 Task: Add an event with the title Second Training Session: Change Management Strategies, date '2024/04/21', time 8:00 AM to 10:00 AMand add a description: Participants will learn how to provide feedback and constructive criticism in a constructive and respectful manner. They will practice giving and receiving feedback, focusing on specific behaviors and outcomes, and offering suggestions for improvement., put the event into Green category . Add location for the event as: Shanghai, China, logged in from the account softage.8@softage.netand send the event invitation to softage.9@softage.net and softage.10@softage.net. Set a reminder for the event At time of event
Action: Mouse moved to (127, 164)
Screenshot: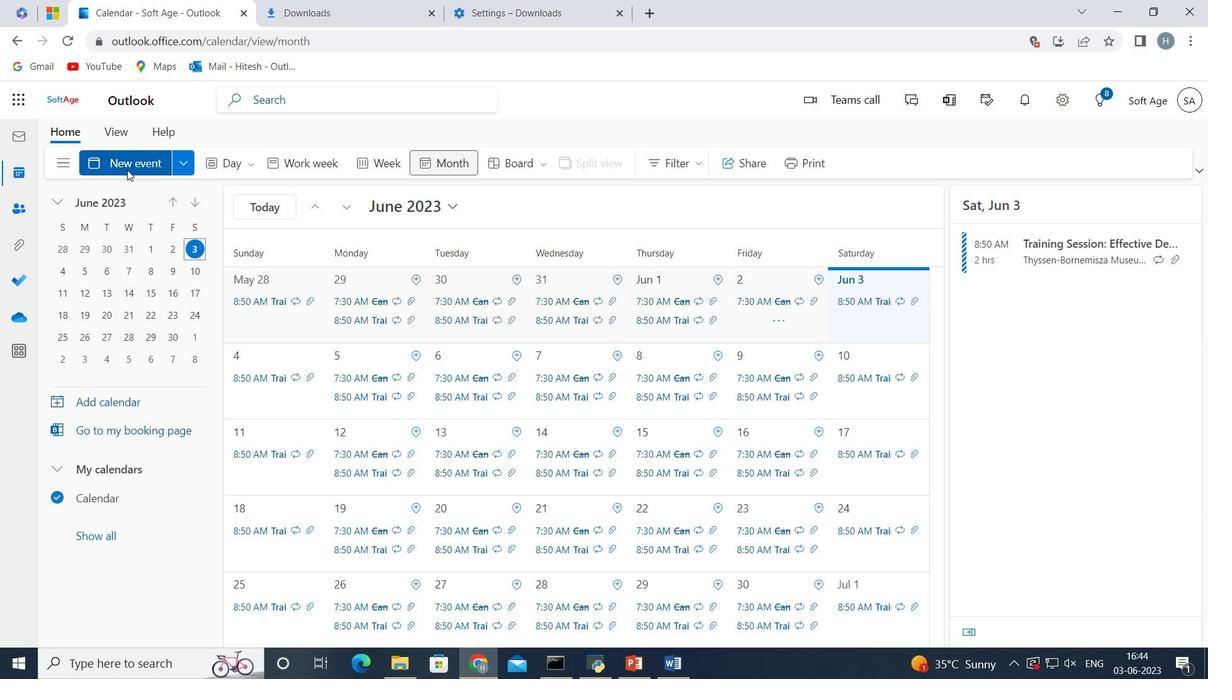
Action: Mouse pressed left at (127, 164)
Screenshot: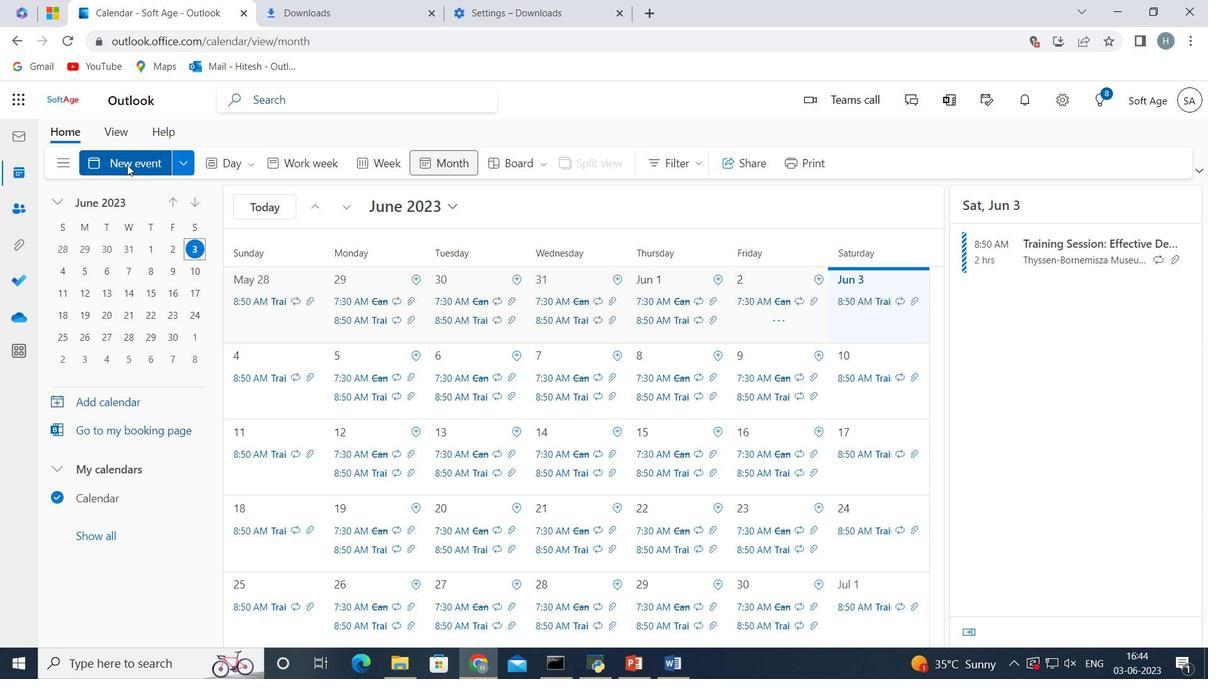 
Action: Mouse moved to (241, 252)
Screenshot: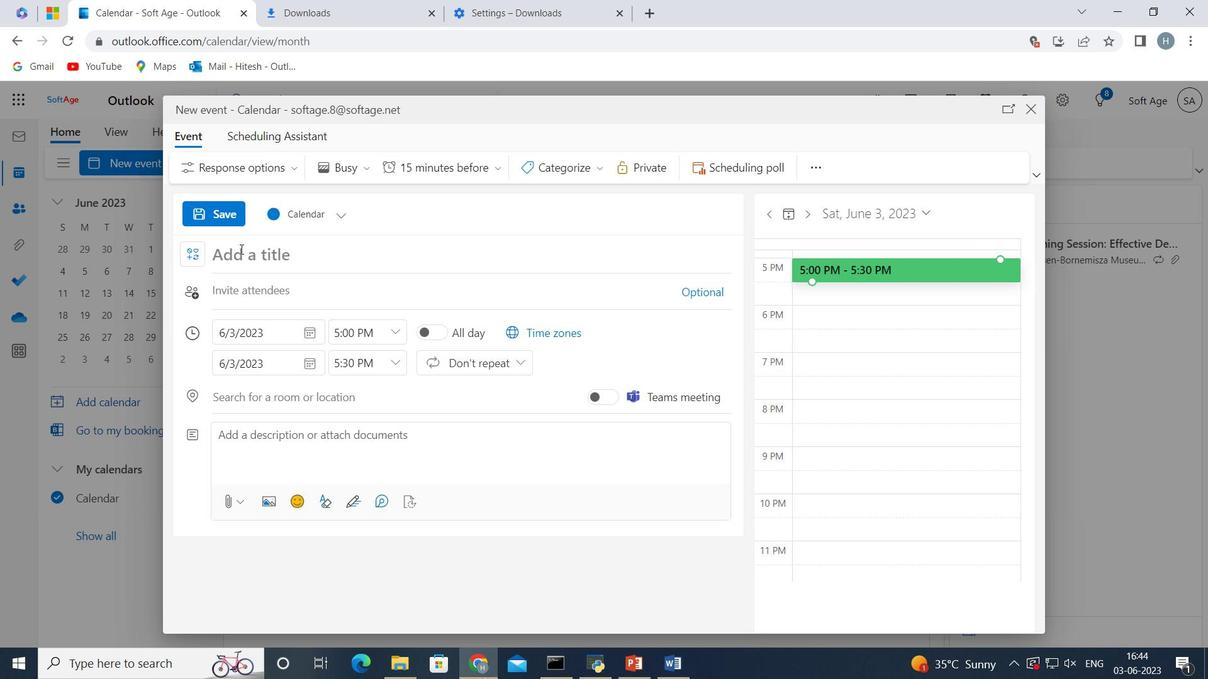 
Action: Mouse pressed left at (241, 252)
Screenshot: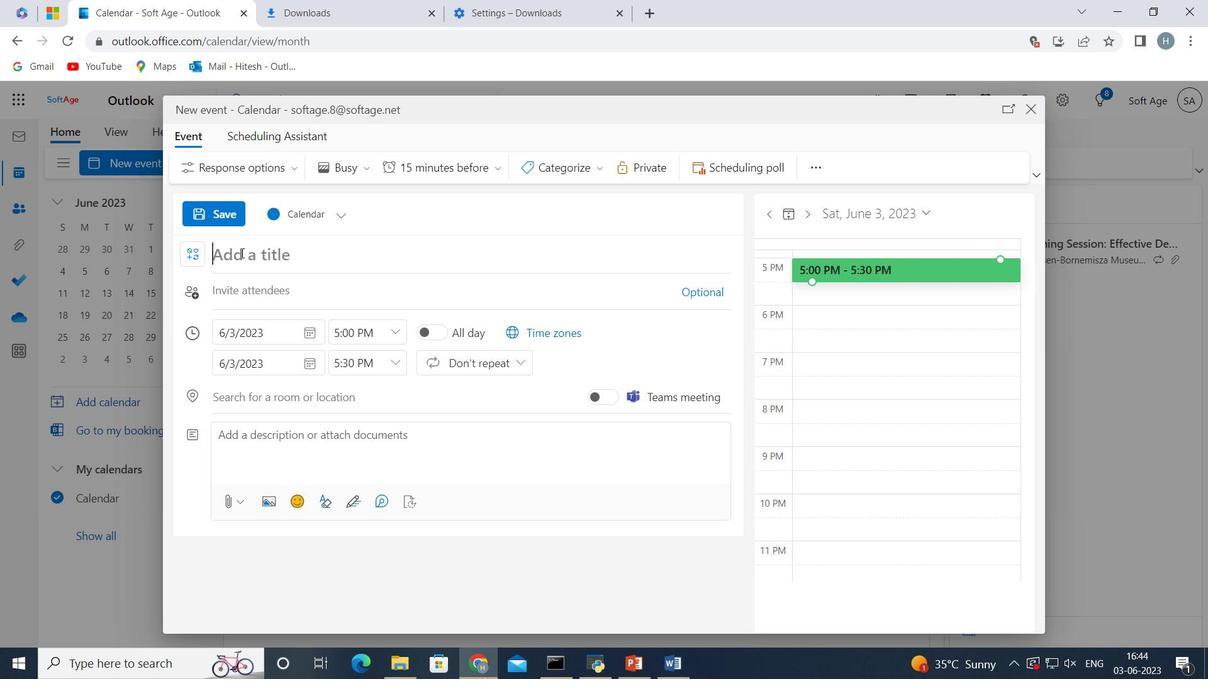 
Action: Key pressed <Key.shift>Second<Key.space><Key.shift>Training<Key.space><Key.shift>Session<Key.shift_r>:<Key.space><Key.shift>Change<Key.space><Key.shift>Management<Key.space><Key.shift>Strategies
Screenshot: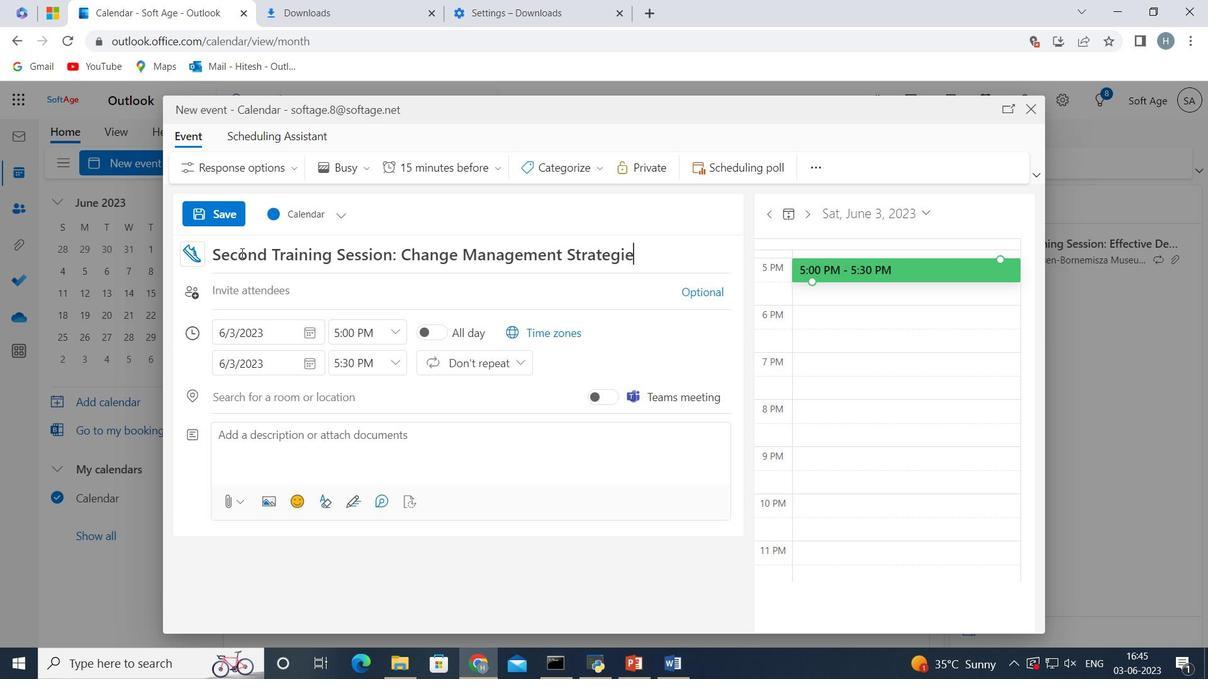 
Action: Mouse moved to (310, 331)
Screenshot: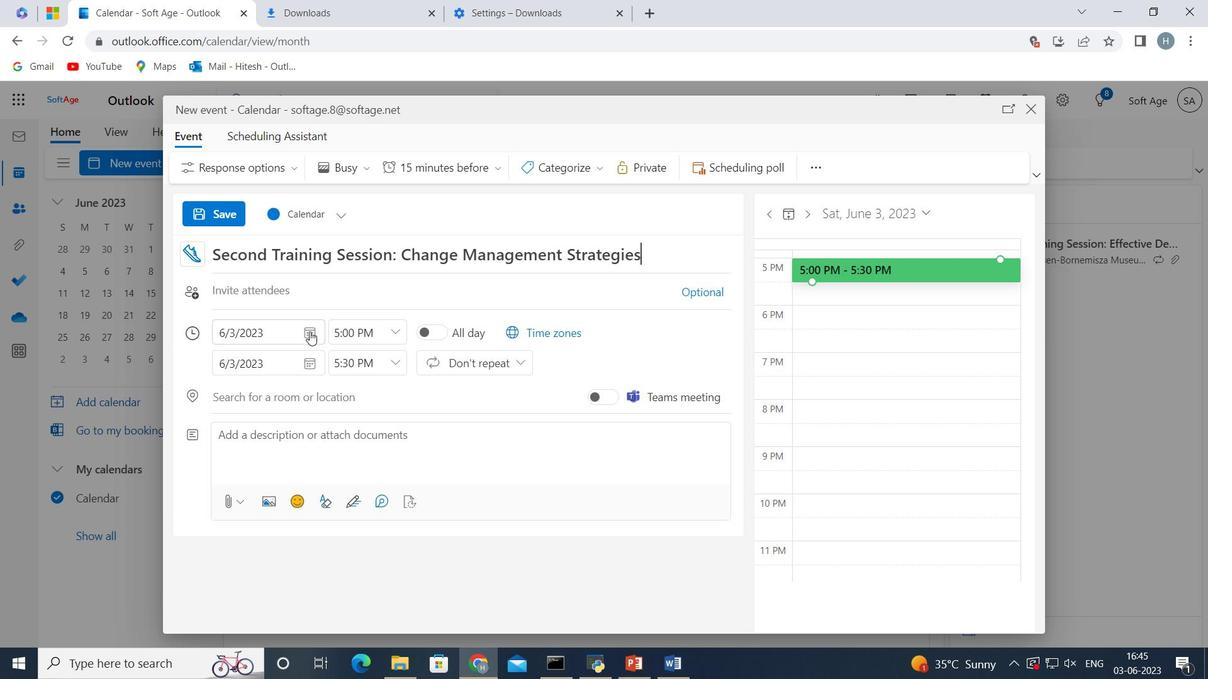 
Action: Mouse pressed left at (310, 331)
Screenshot: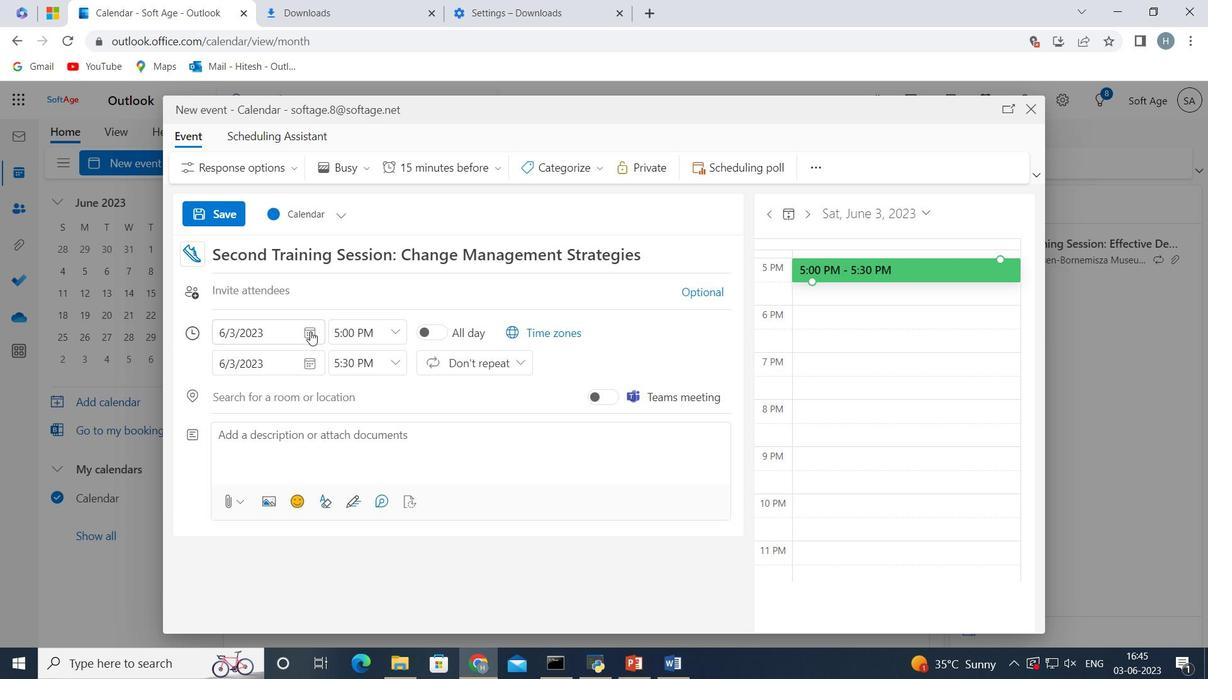 
Action: Mouse moved to (280, 358)
Screenshot: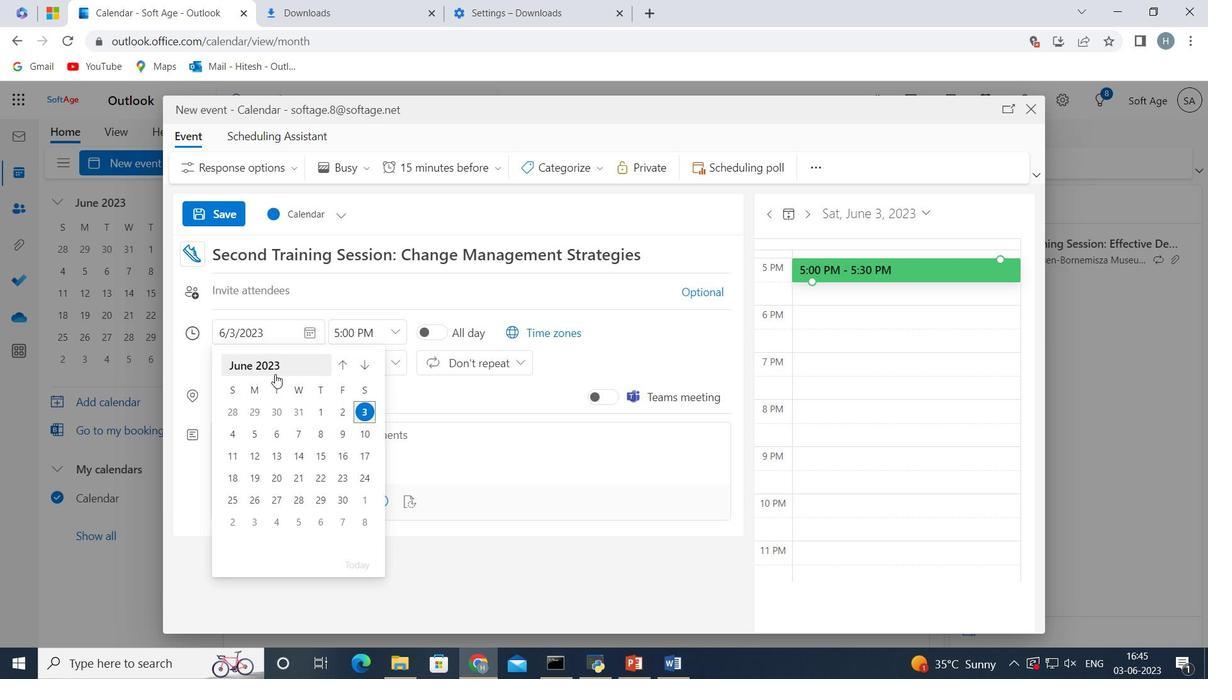 
Action: Mouse pressed left at (280, 358)
Screenshot: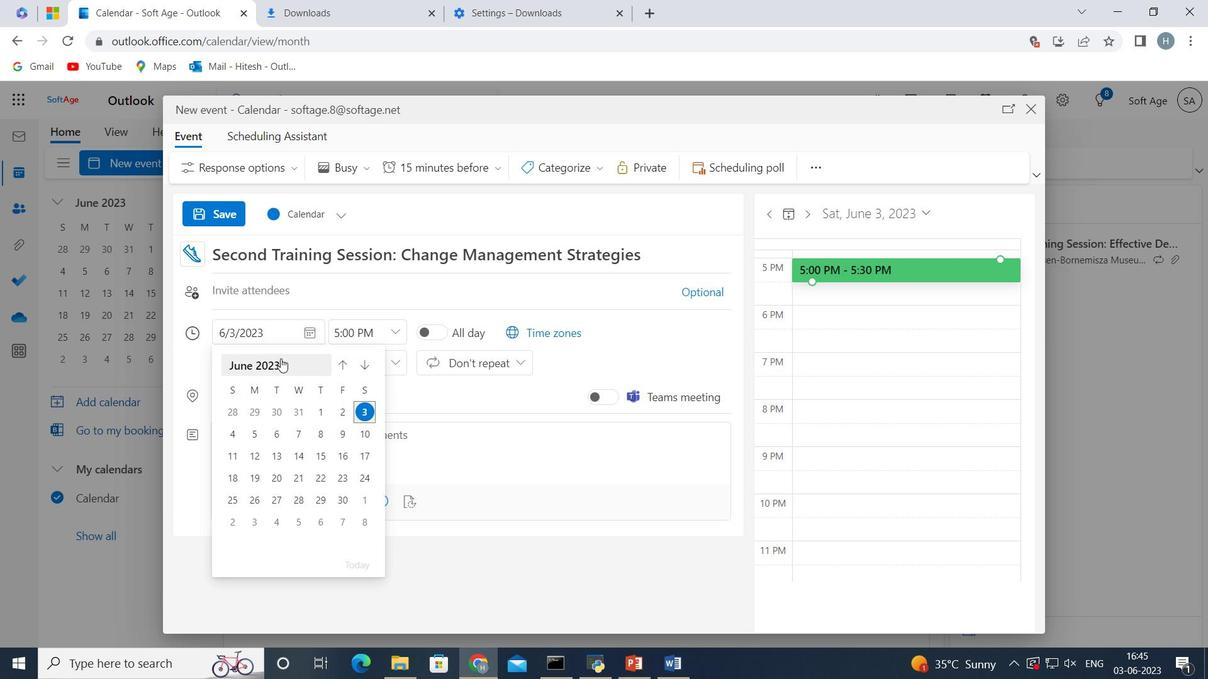 
Action: Mouse pressed left at (280, 358)
Screenshot: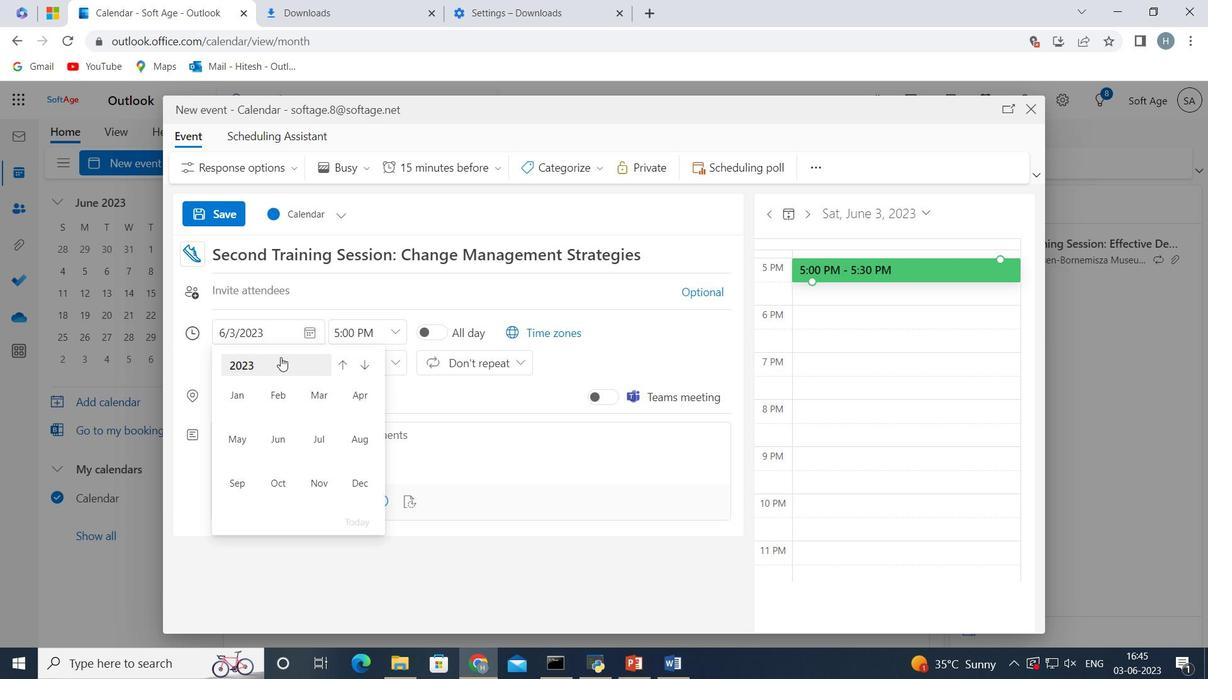 
Action: Mouse moved to (232, 432)
Screenshot: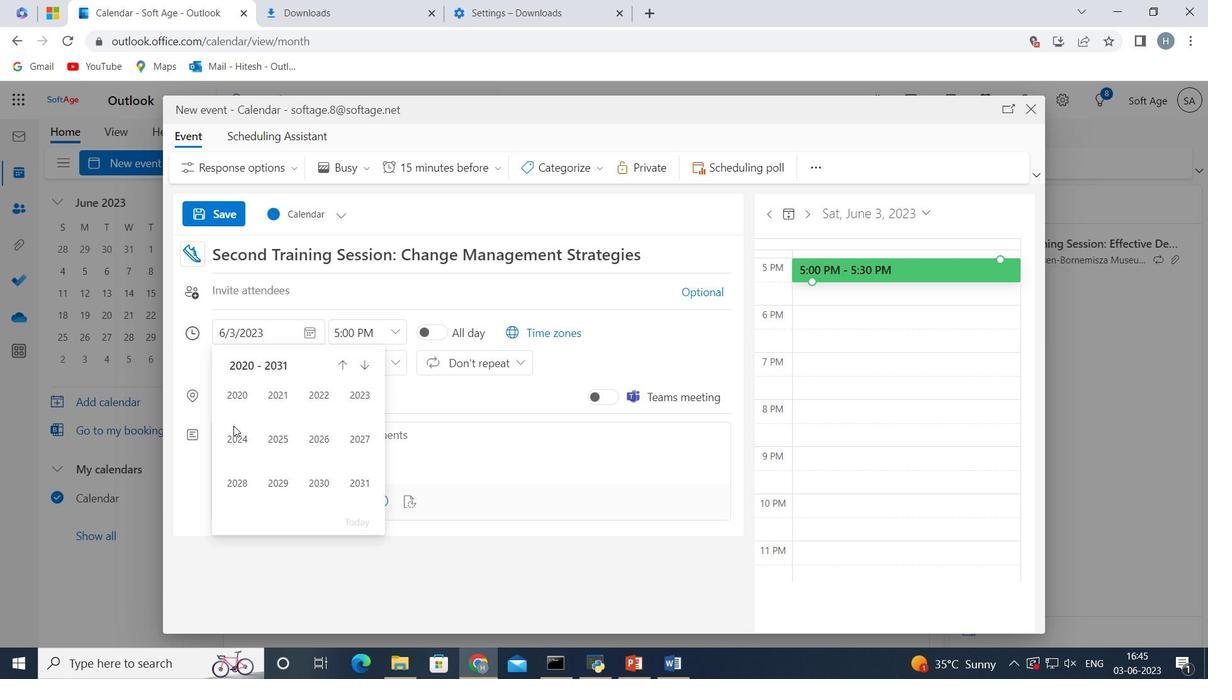 
Action: Mouse pressed left at (232, 432)
Screenshot: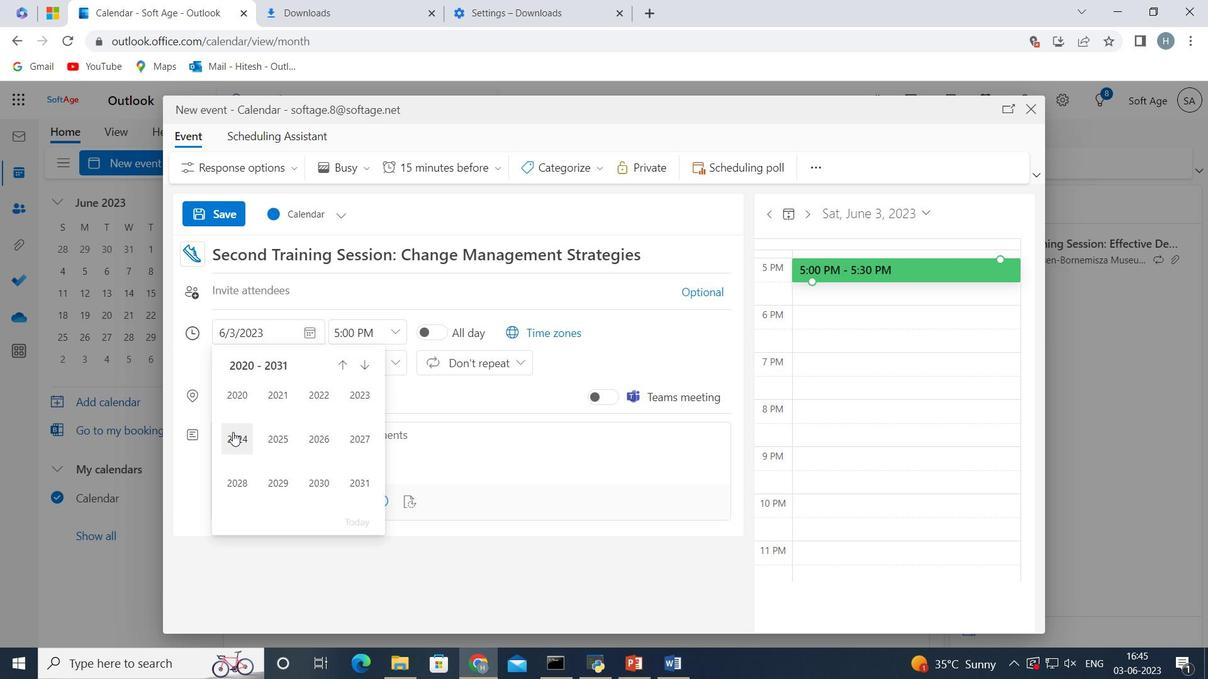 
Action: Mouse moved to (352, 393)
Screenshot: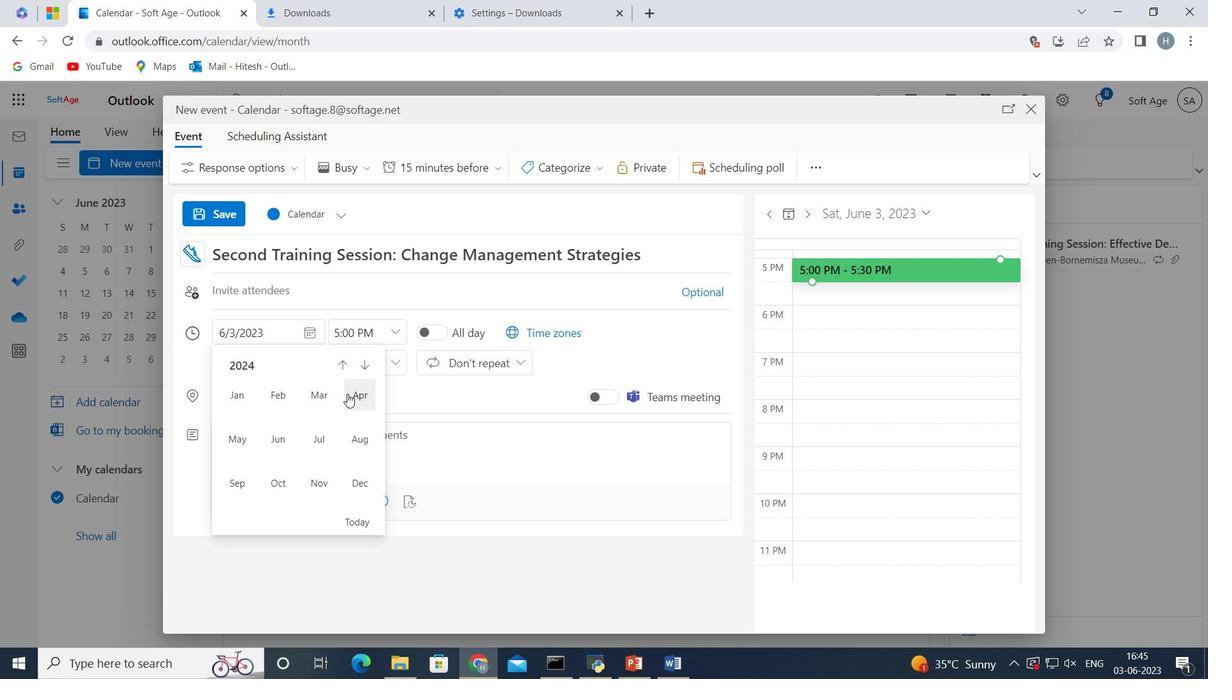 
Action: Mouse pressed left at (352, 393)
Screenshot: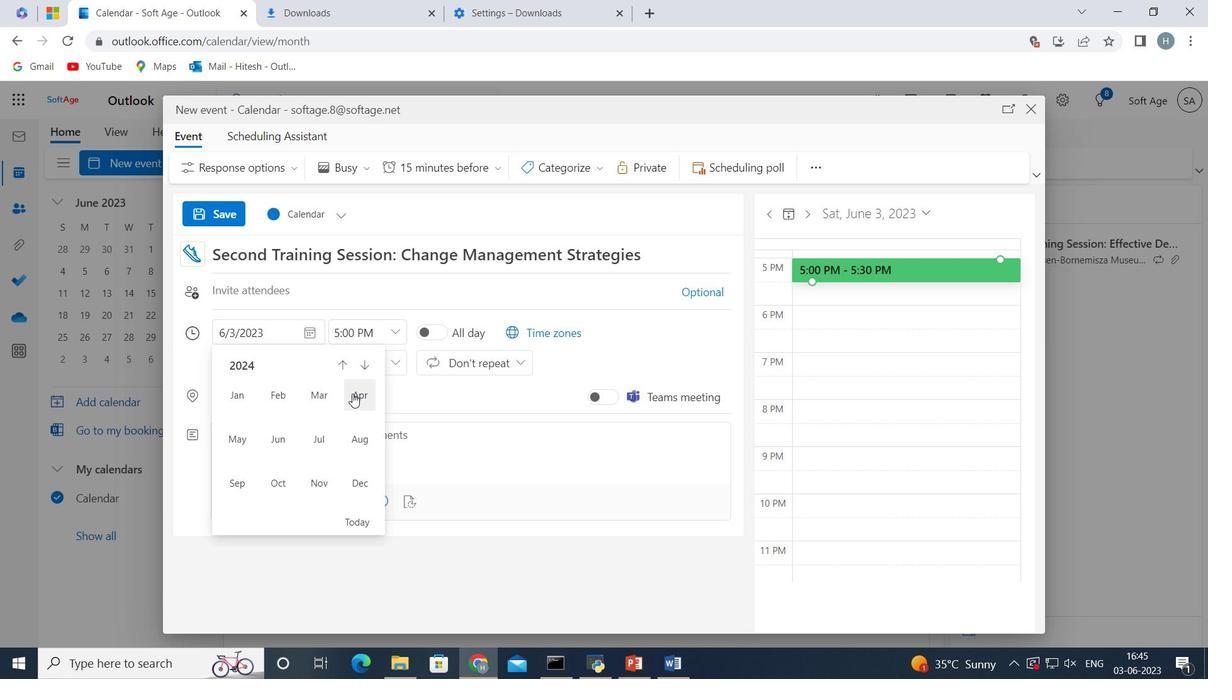 
Action: Mouse moved to (230, 479)
Screenshot: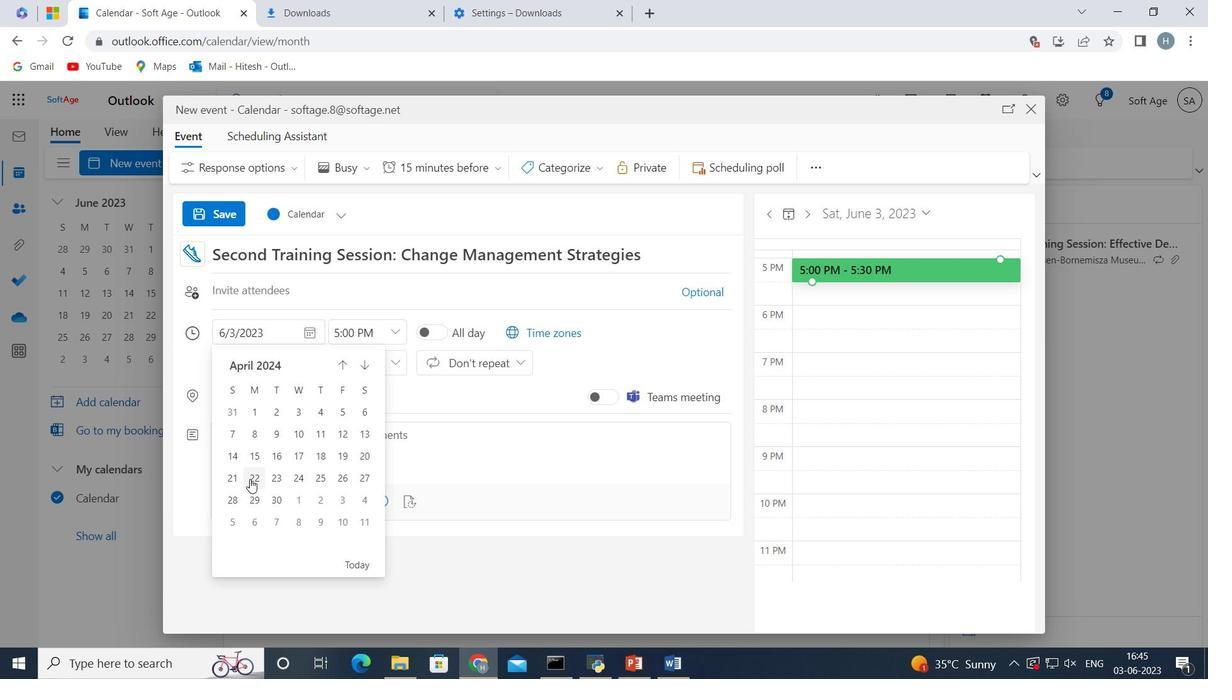 
Action: Mouse pressed left at (230, 479)
Screenshot: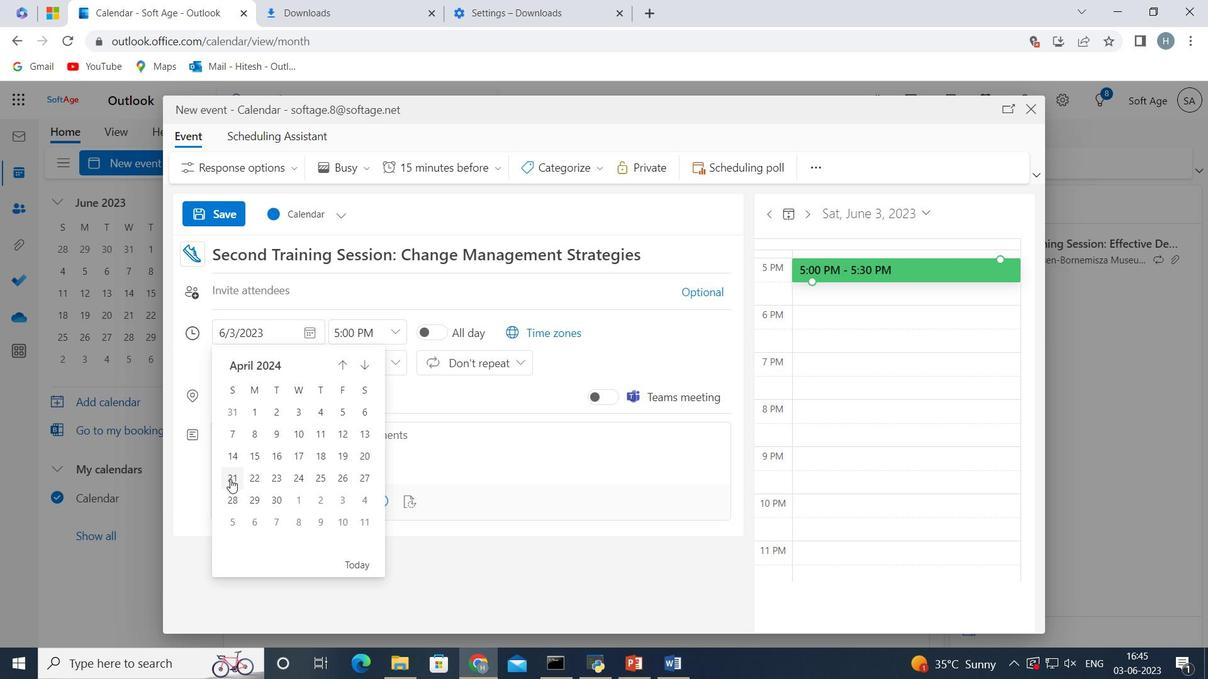 
Action: Mouse moved to (393, 332)
Screenshot: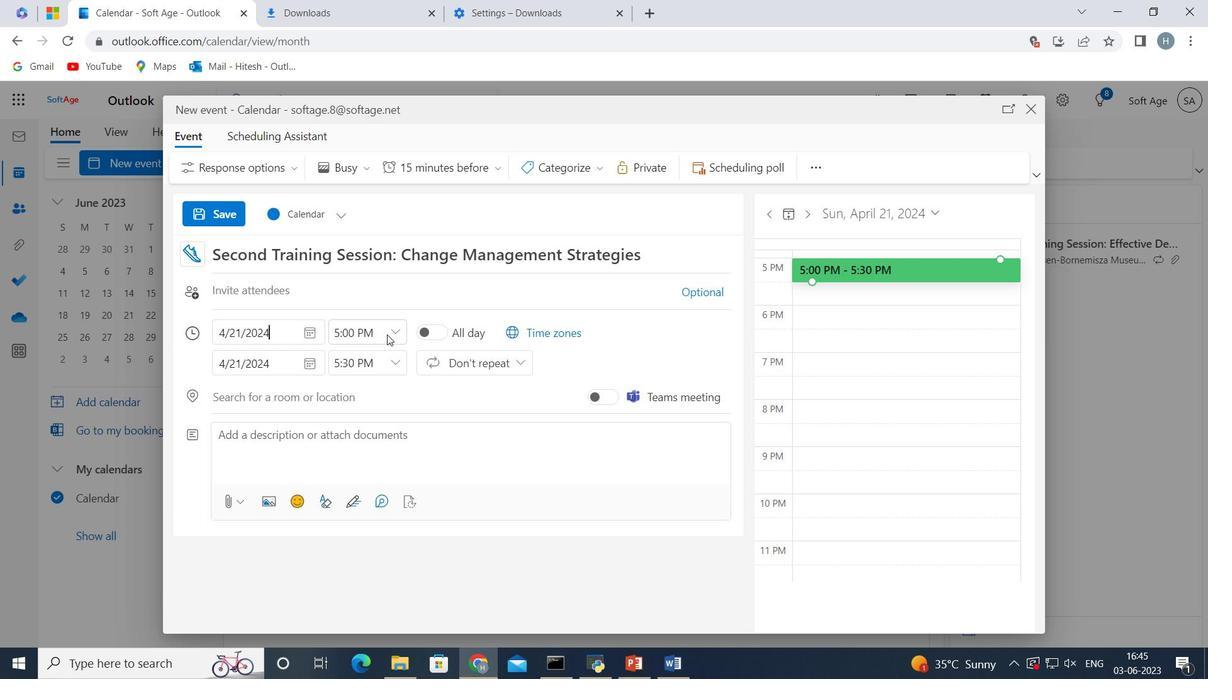 
Action: Mouse pressed left at (393, 332)
Screenshot: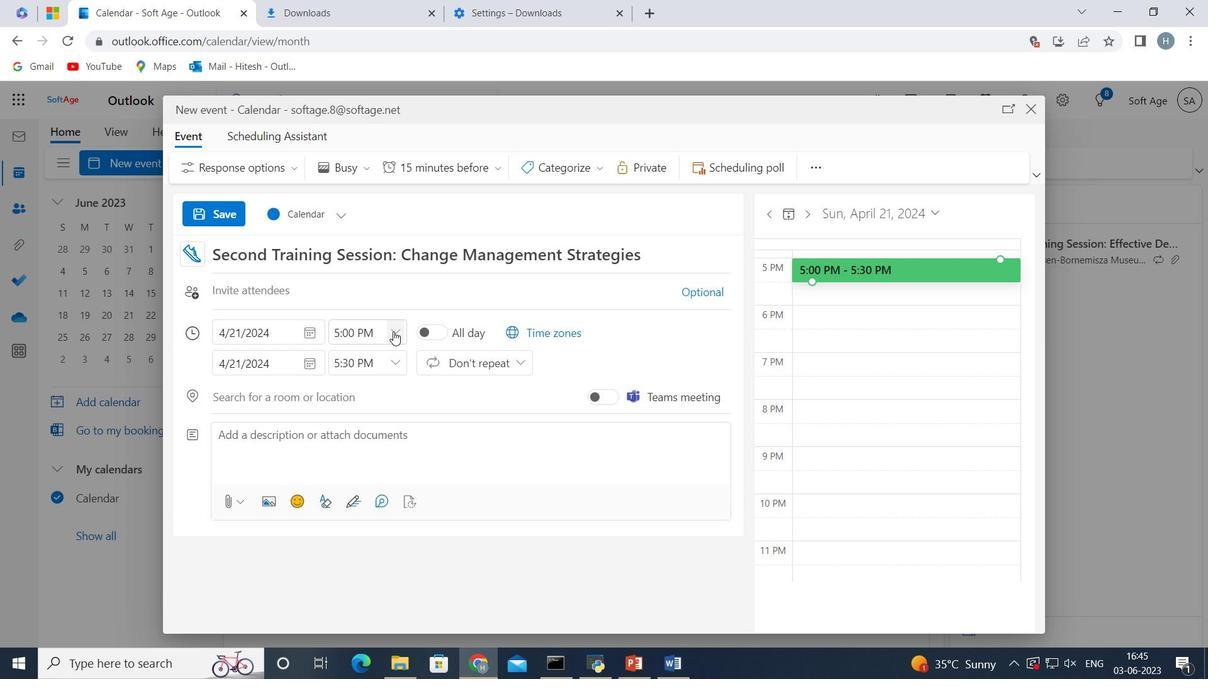 
Action: Mouse moved to (375, 425)
Screenshot: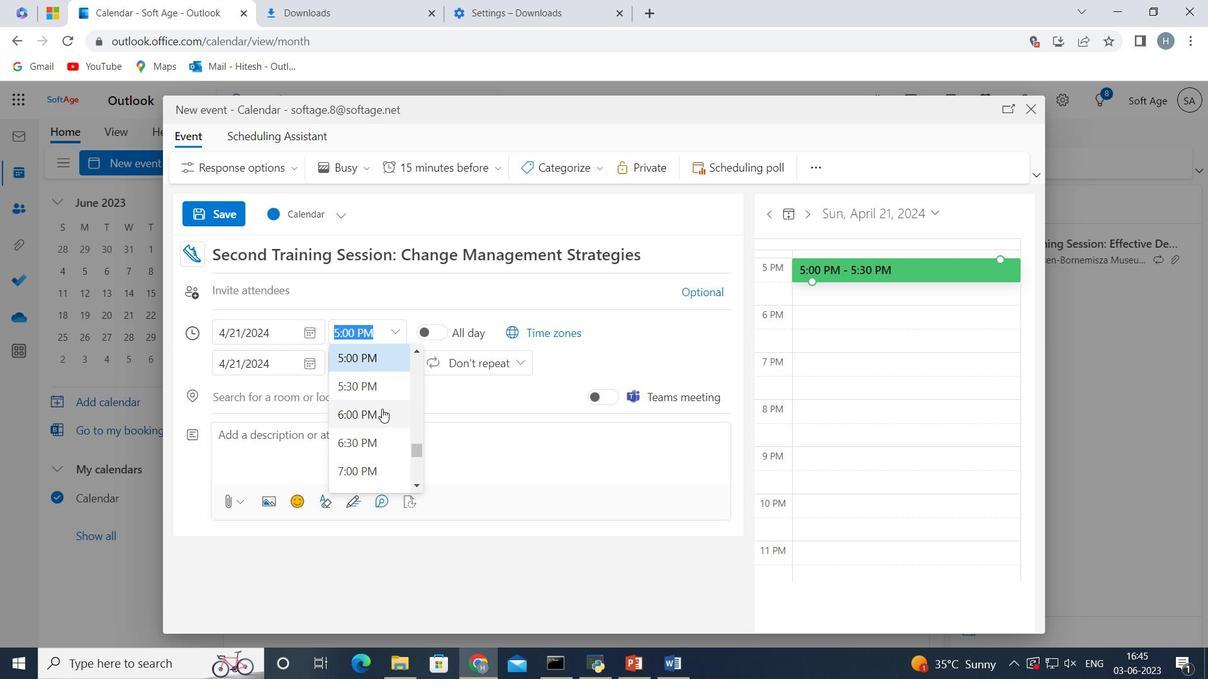 
Action: Mouse scrolled (375, 426) with delta (0, 0)
Screenshot: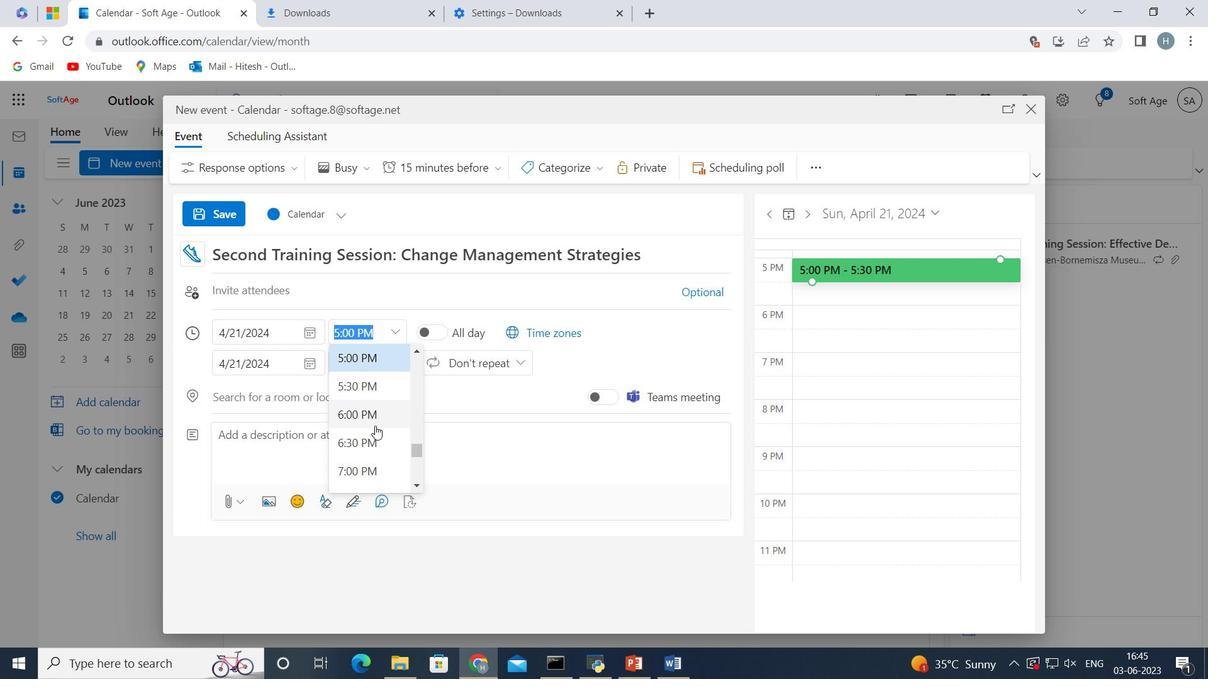 
Action: Mouse scrolled (375, 426) with delta (0, 0)
Screenshot: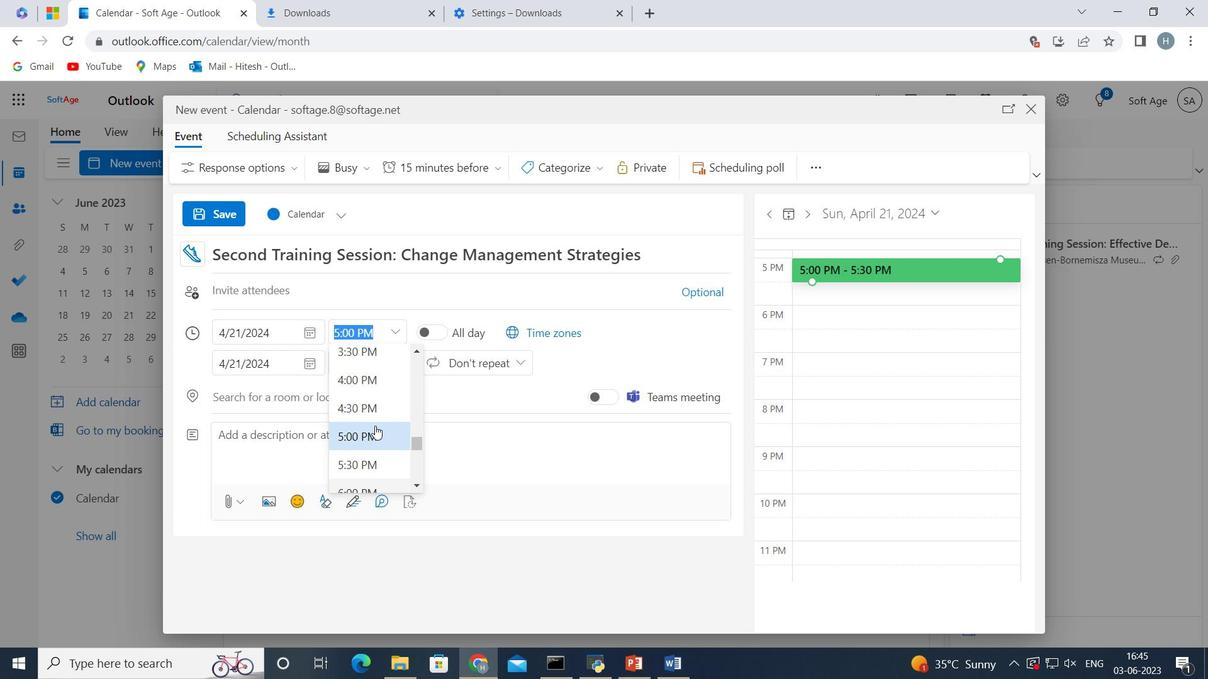 
Action: Mouse scrolled (375, 426) with delta (0, 0)
Screenshot: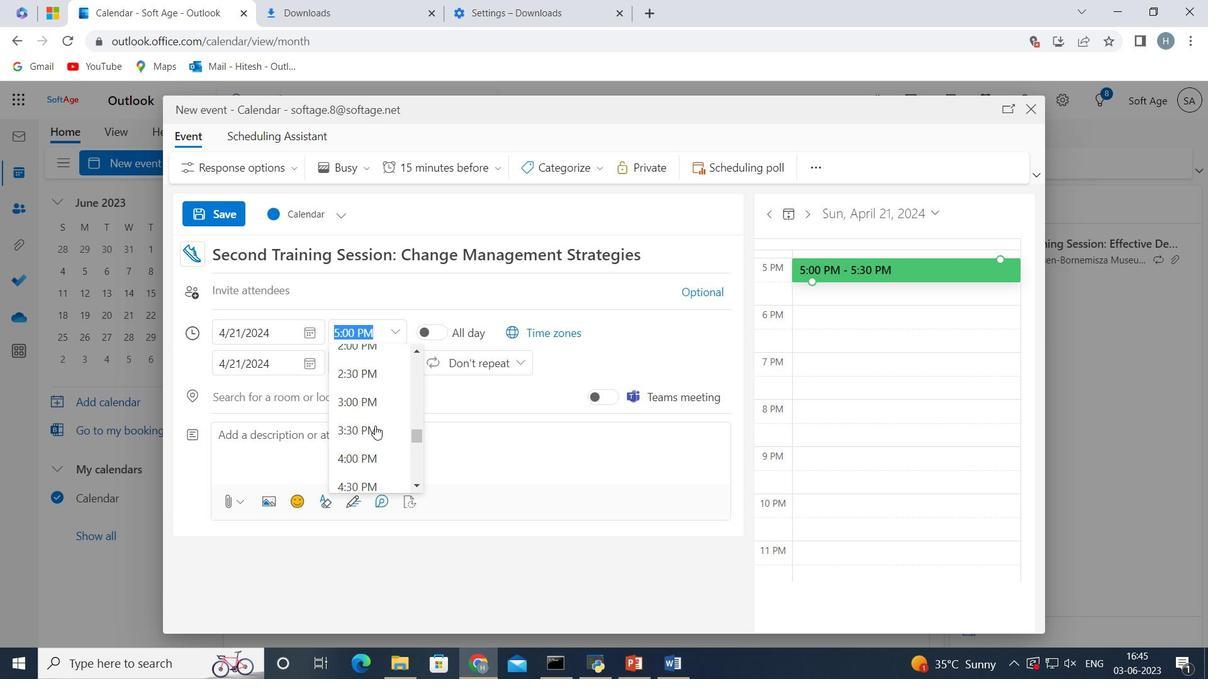 
Action: Mouse scrolled (375, 426) with delta (0, 0)
Screenshot: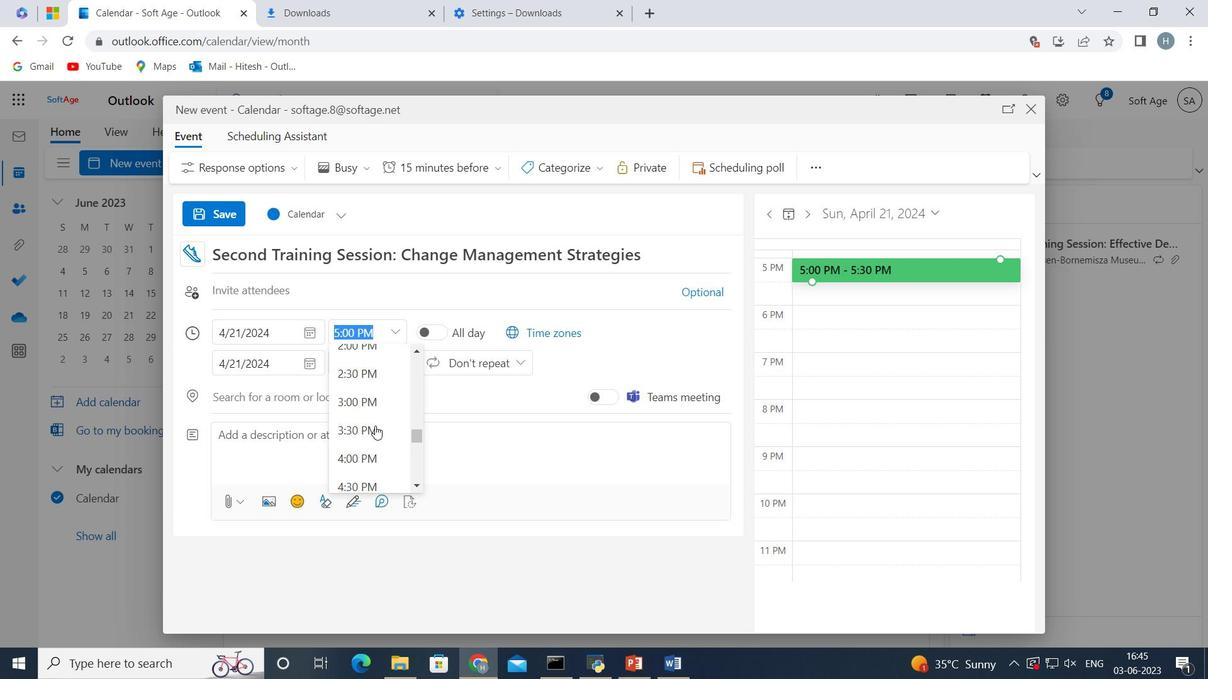 
Action: Mouse scrolled (375, 426) with delta (0, 0)
Screenshot: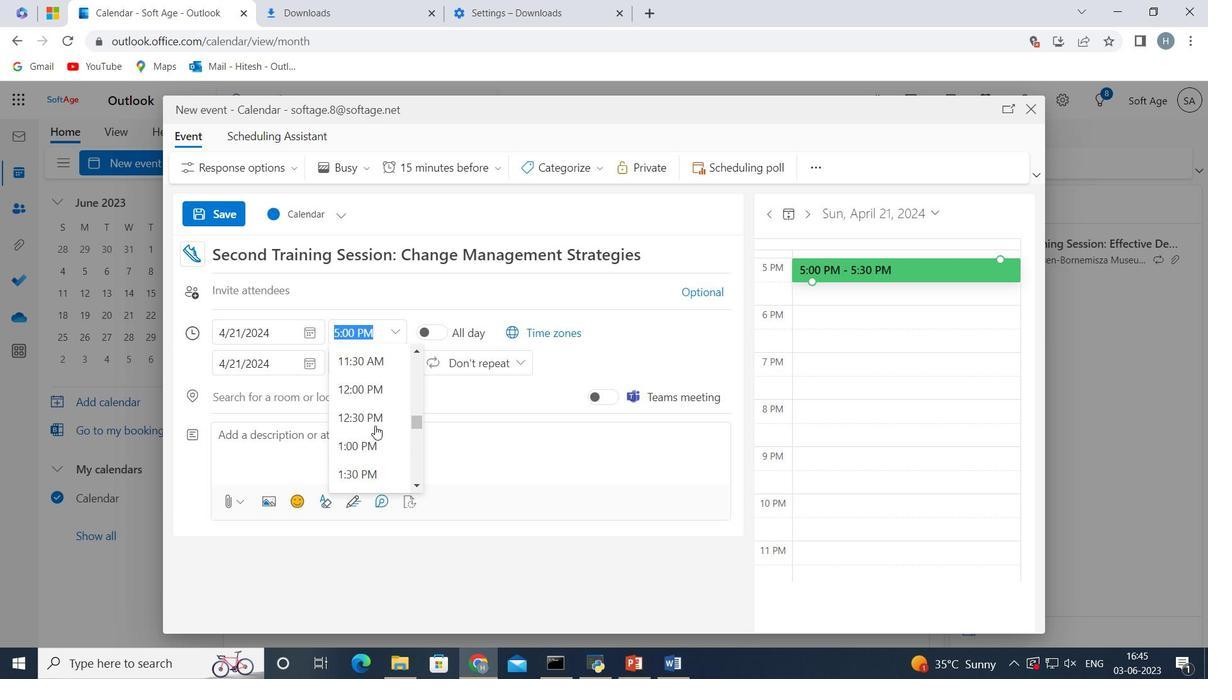 
Action: Mouse scrolled (375, 426) with delta (0, 0)
Screenshot: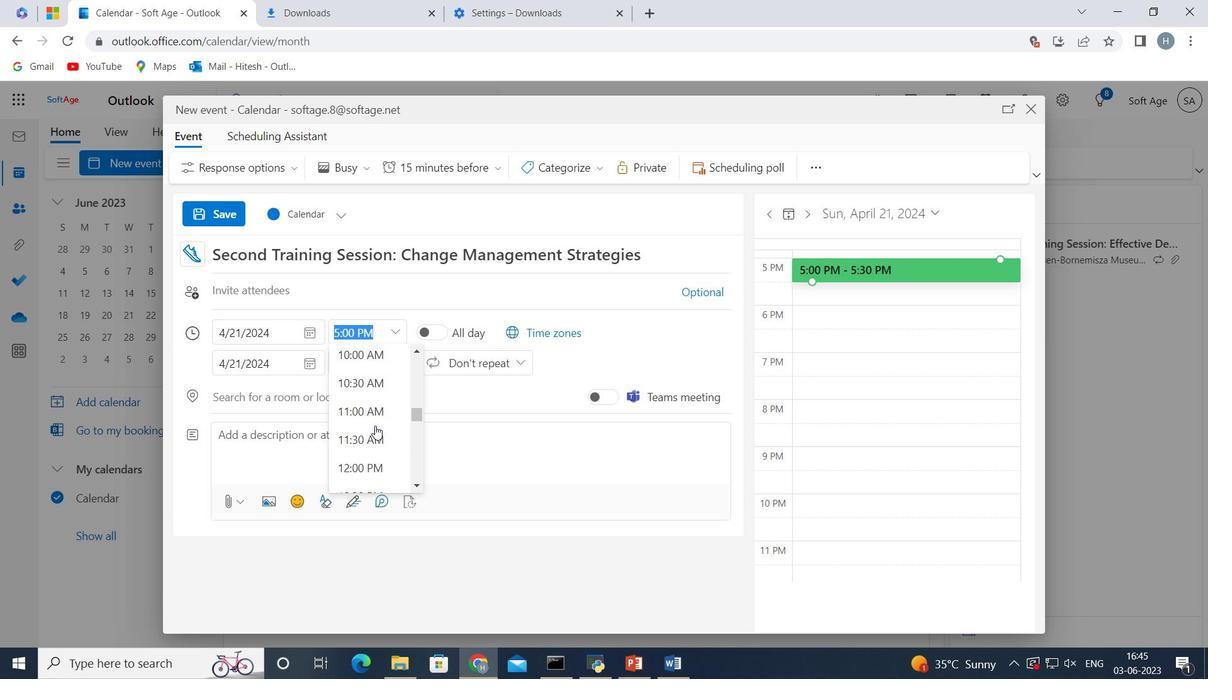 
Action: Mouse scrolled (375, 426) with delta (0, 0)
Screenshot: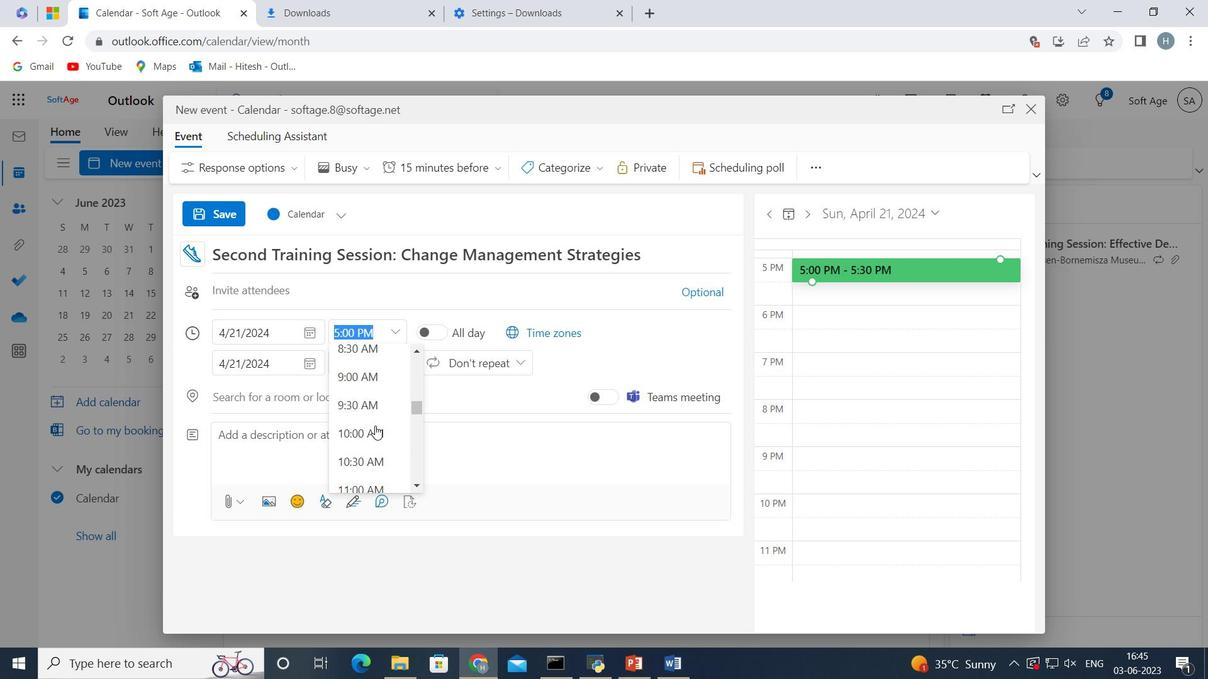 
Action: Mouse moved to (369, 398)
Screenshot: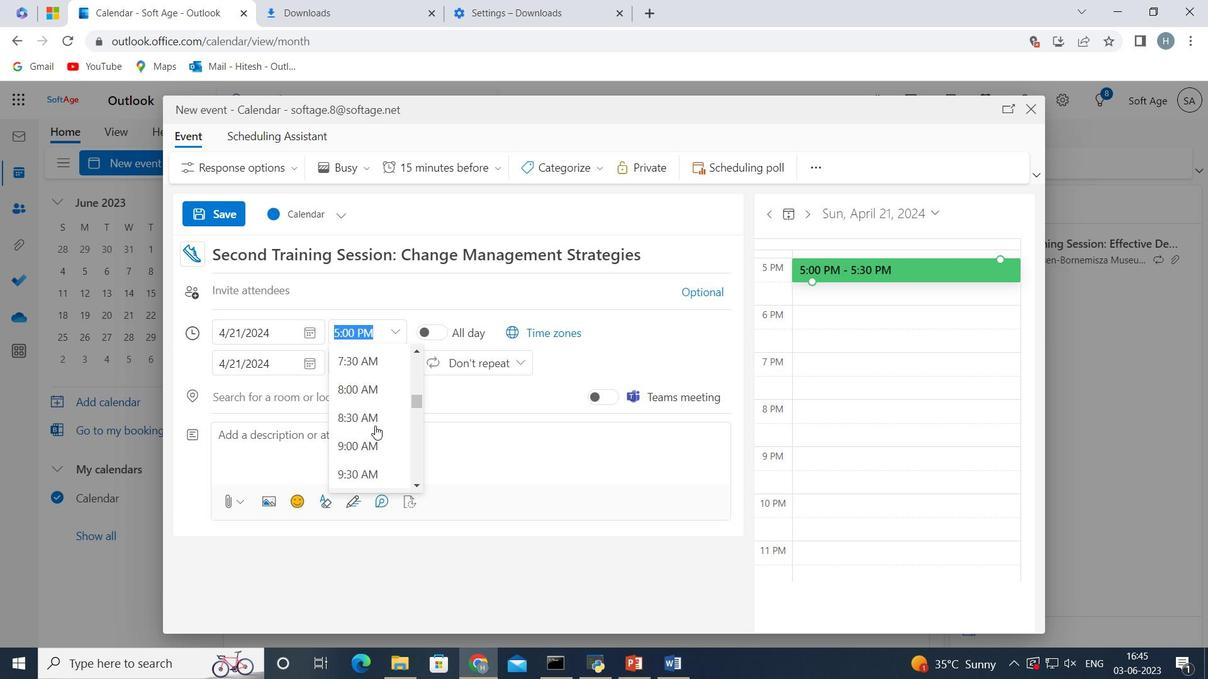 
Action: Mouse pressed left at (369, 398)
Screenshot: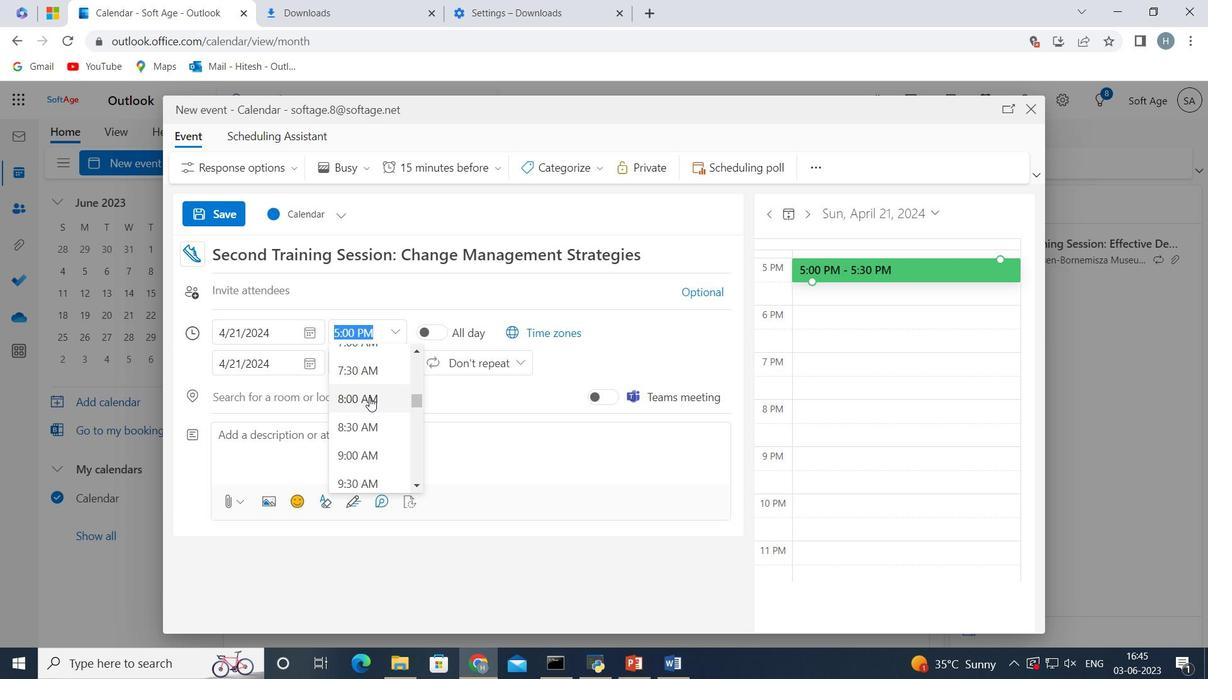 
Action: Mouse moved to (397, 360)
Screenshot: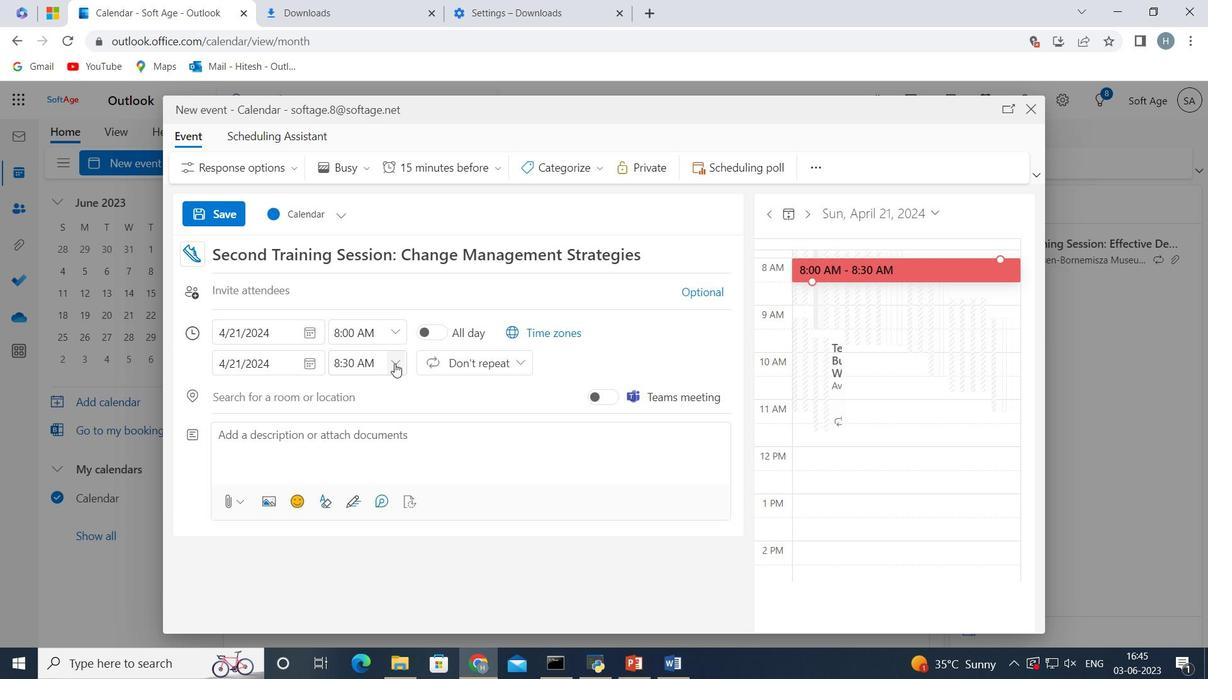 
Action: Mouse pressed left at (397, 360)
Screenshot: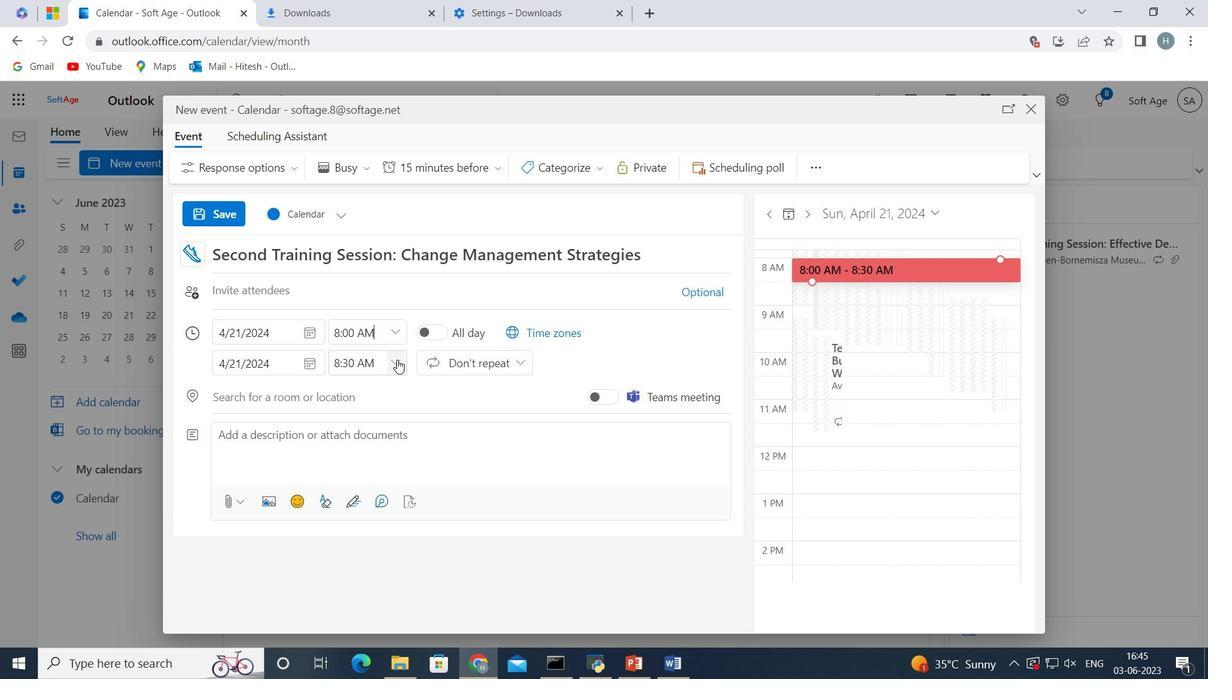 
Action: Mouse moved to (392, 467)
Screenshot: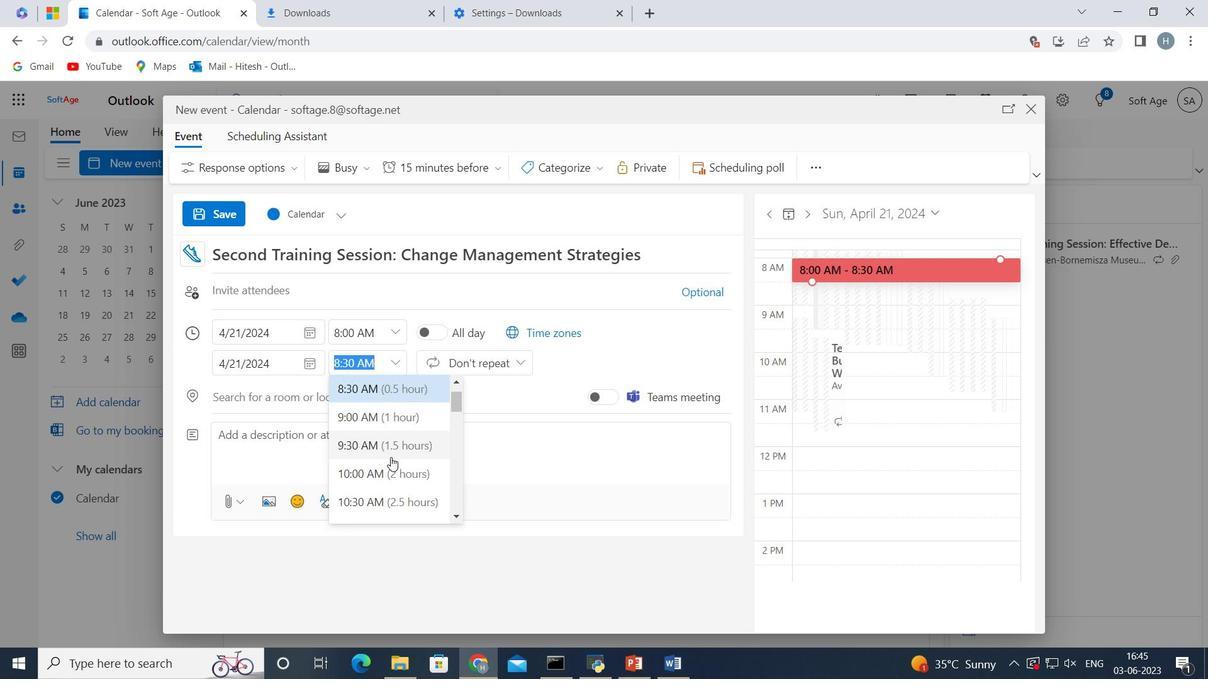 
Action: Mouse pressed left at (392, 467)
Screenshot: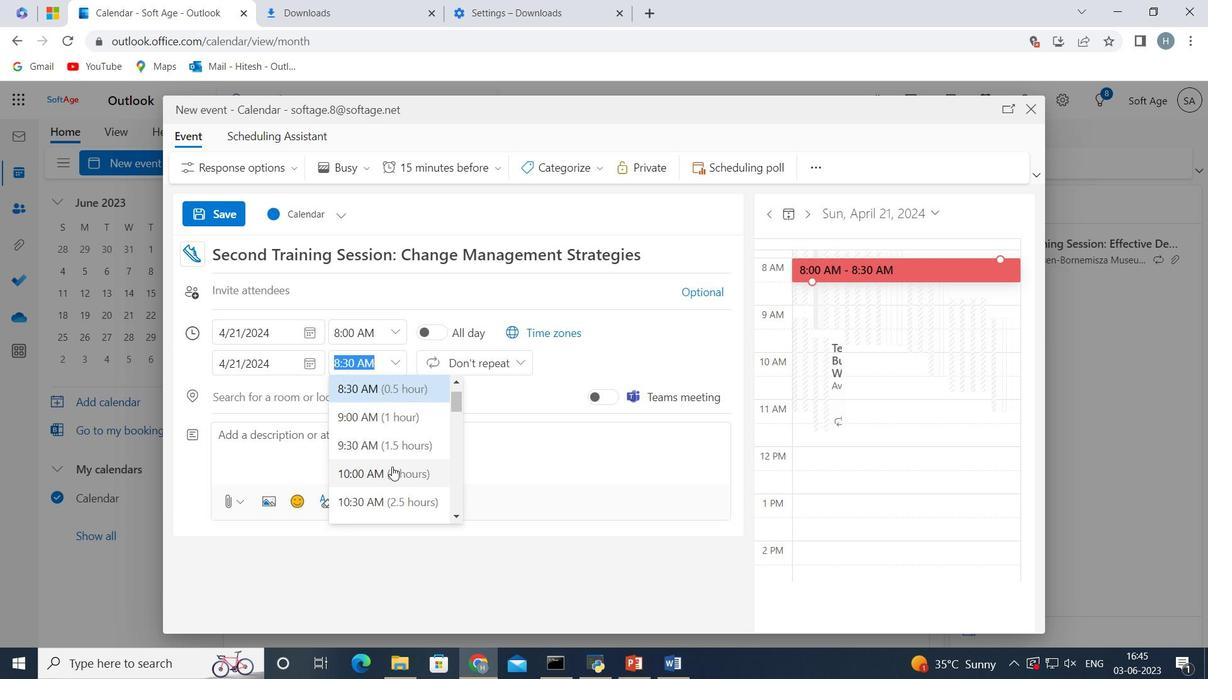 
Action: Mouse moved to (376, 443)
Screenshot: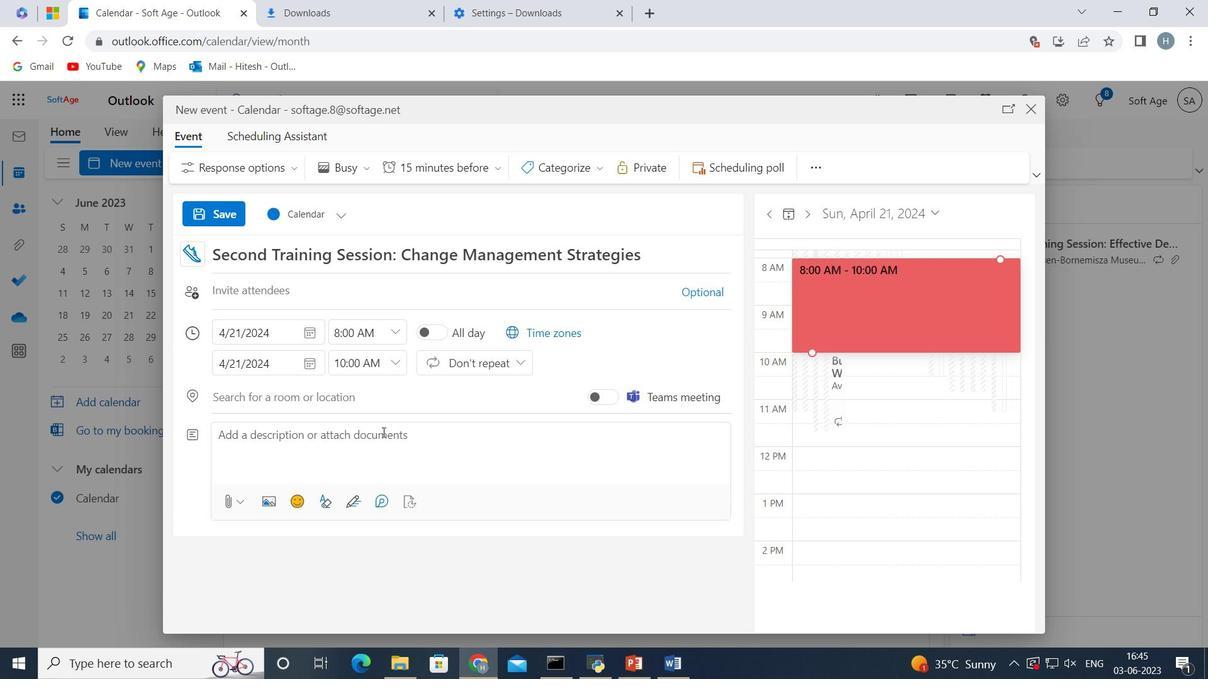 
Action: Mouse pressed left at (376, 443)
Screenshot: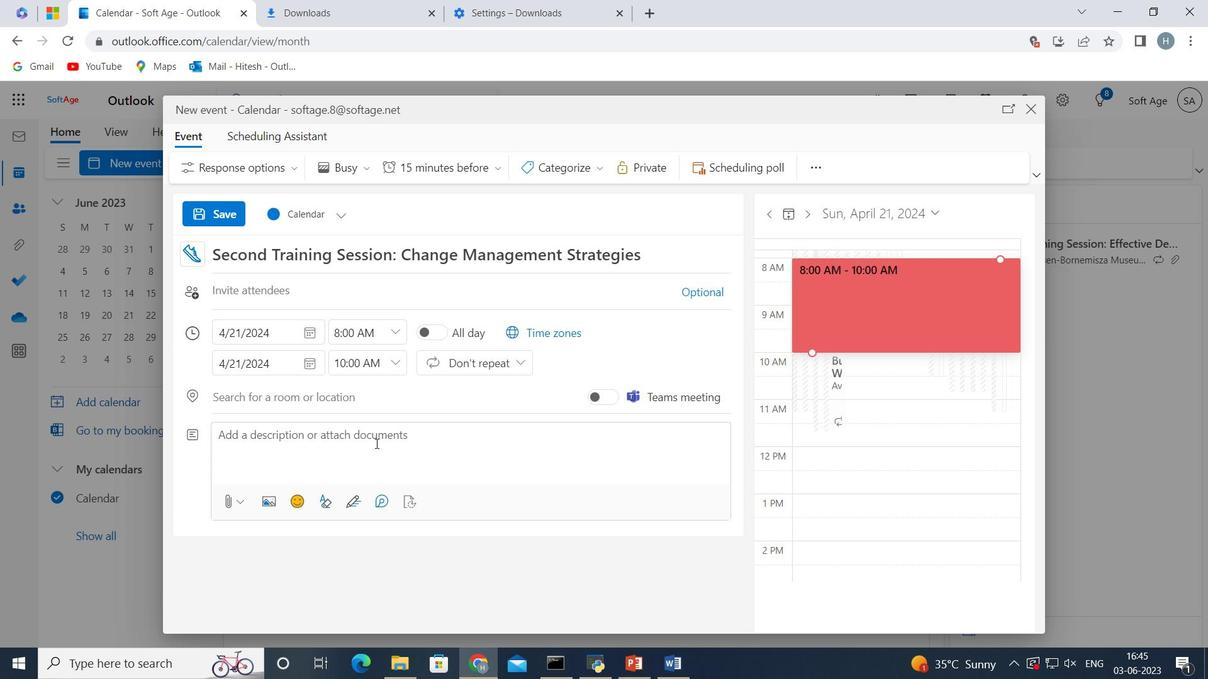 
Action: Key pressed <Key.shift>Participants<Key.space>will<Key.space>learn<Key.space>how<Key.space>to<Key.space>provide<Key.space>feedback<Key.space>and<Key.space>constructive<Key.space>criticism<Key.space>in<Key.space>a<Key.space>constructive<Key.space>and<Key.space>respectful<Key.space>manner.<Key.space><Key.shift>They<Key.space>will<Key.space>practice<Key.space>giving<Key.space>and<Key.space>receiving<Key.space>feedback,<Key.space>focusing<Key.space>on<Key.space>specific<Key.space>behaviors<Key.space>and<Key.space>outcomes,<Key.space>and<Key.space>offering<Key.space>suggestions<Key.space>for<Key.space>improvement.<Key.space>
Screenshot: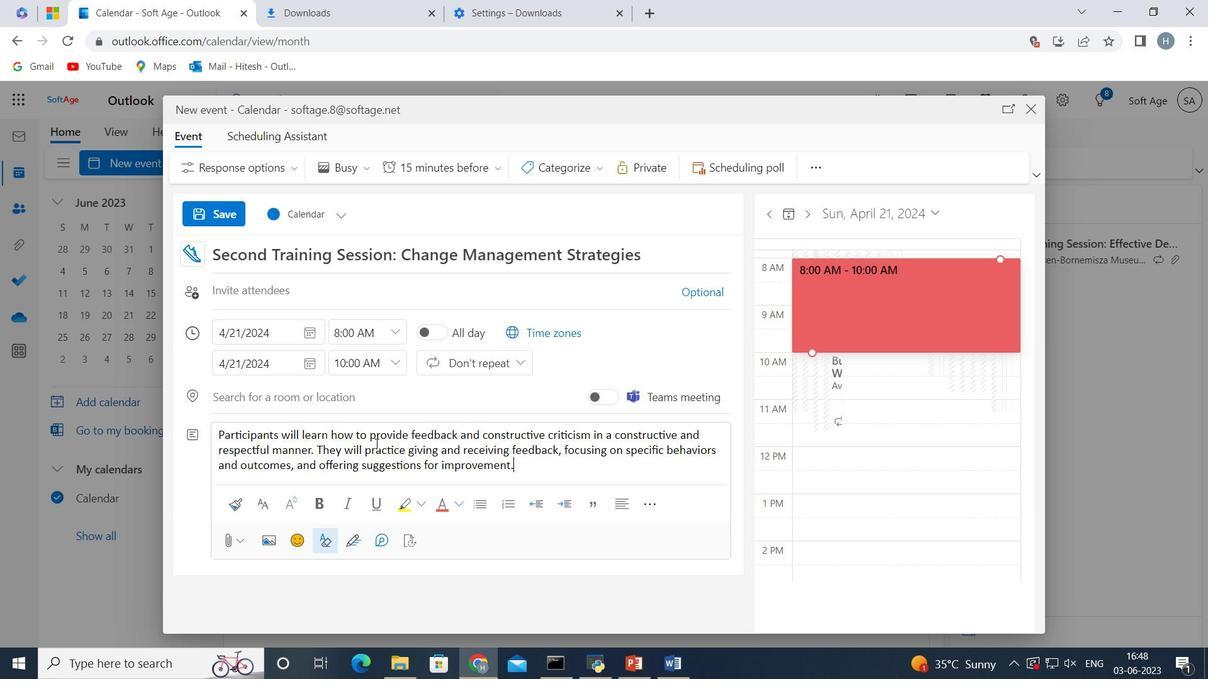 
Action: Mouse moved to (595, 174)
Screenshot: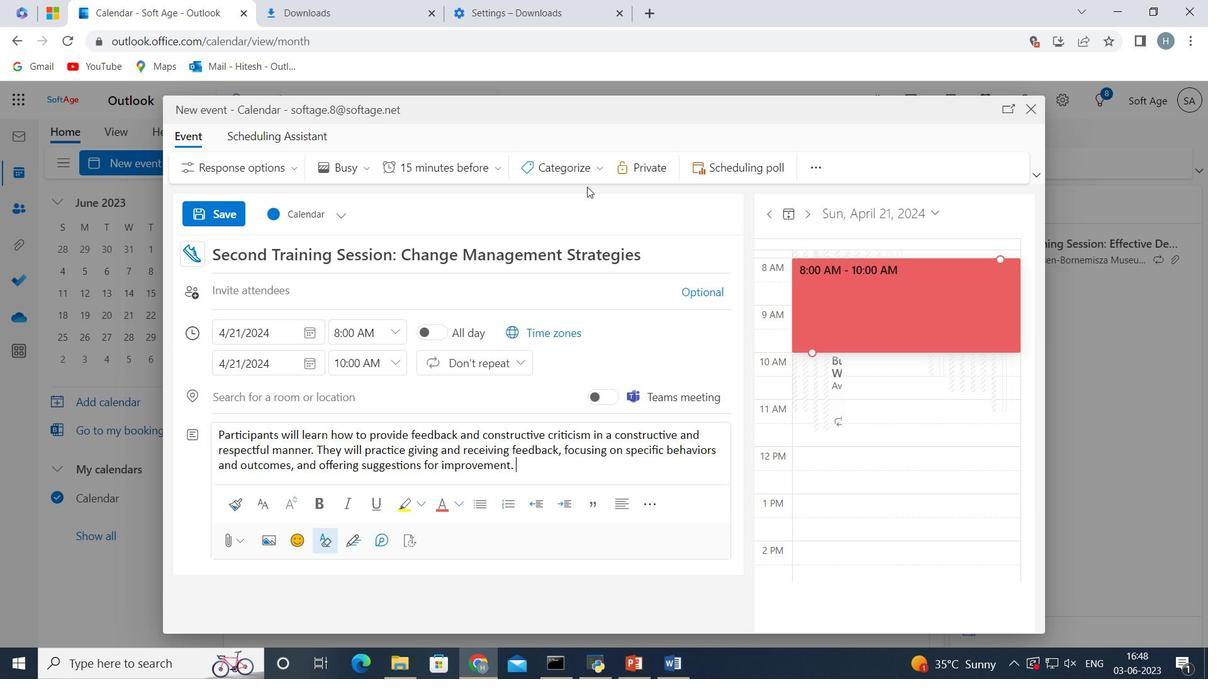 
Action: Mouse pressed left at (595, 174)
Screenshot: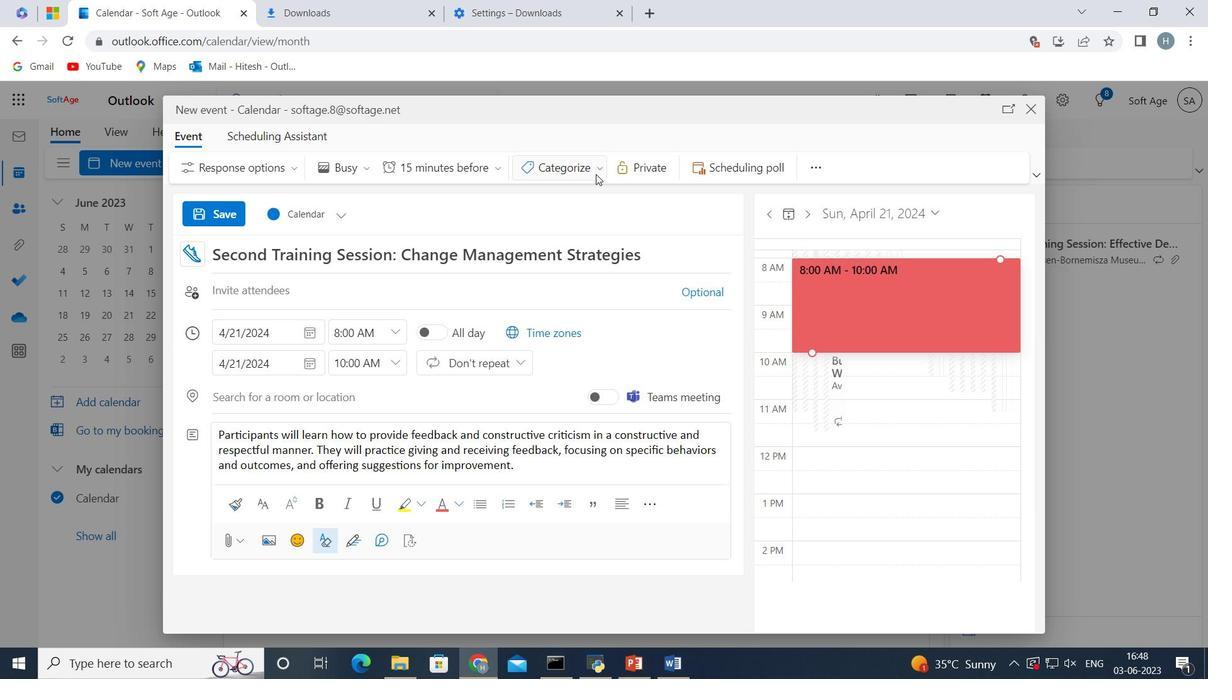 
Action: Mouse moved to (595, 222)
Screenshot: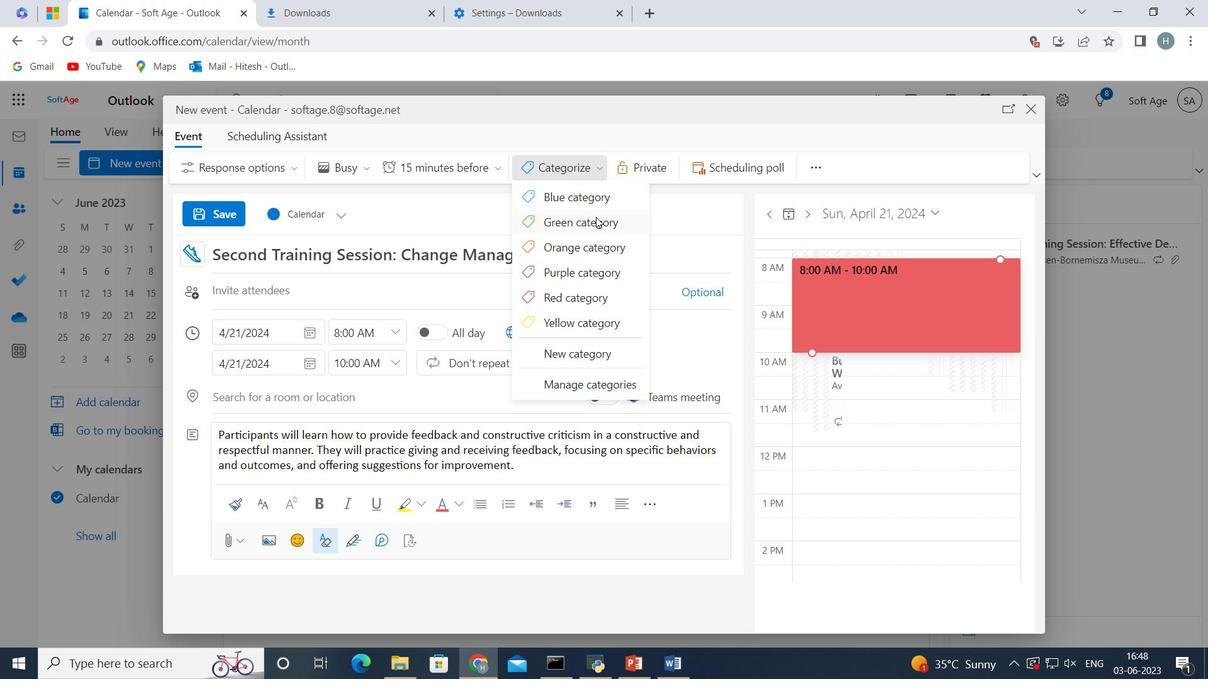 
Action: Mouse pressed left at (595, 222)
Screenshot: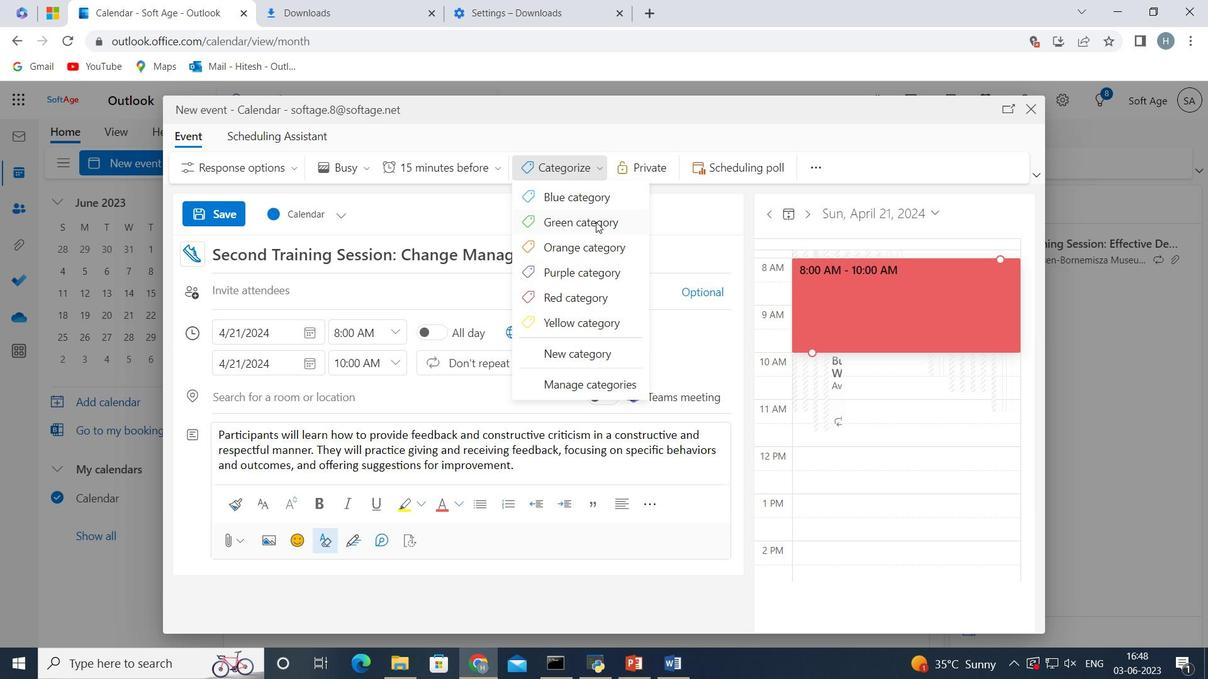
Action: Mouse moved to (359, 394)
Screenshot: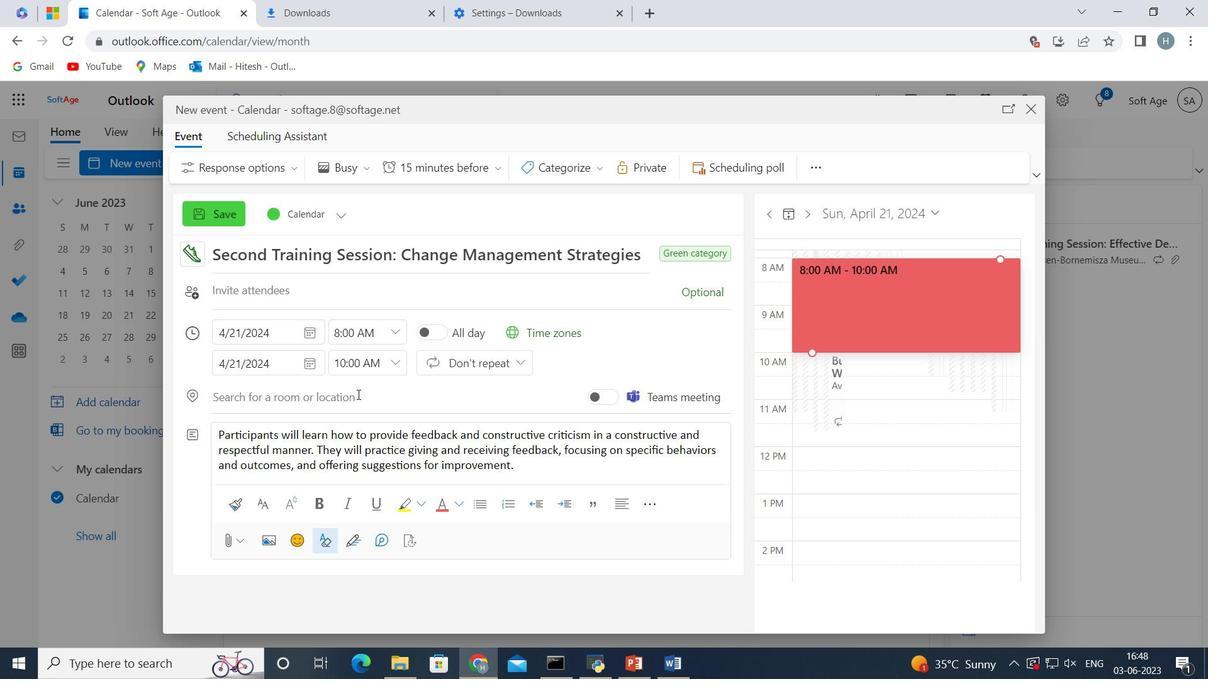 
Action: Mouse pressed left at (359, 394)
Screenshot: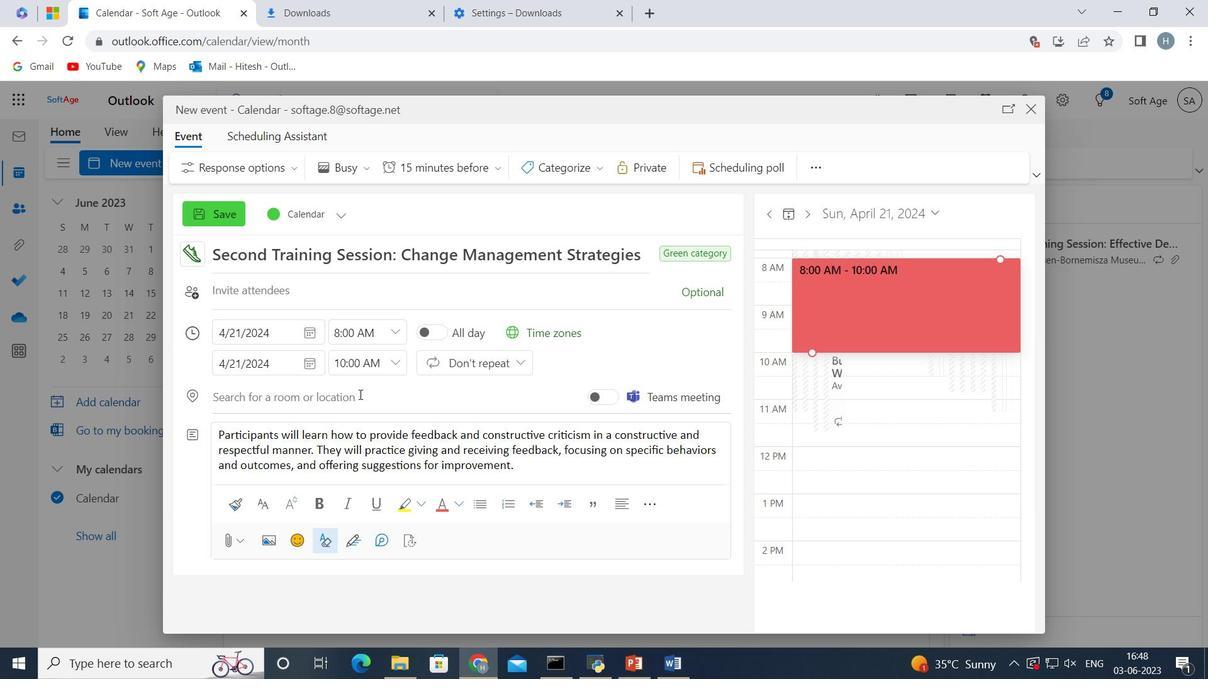 
Action: Key pressed <Key.shift>Shanghai<Key.space><Key.shift>China
Screenshot: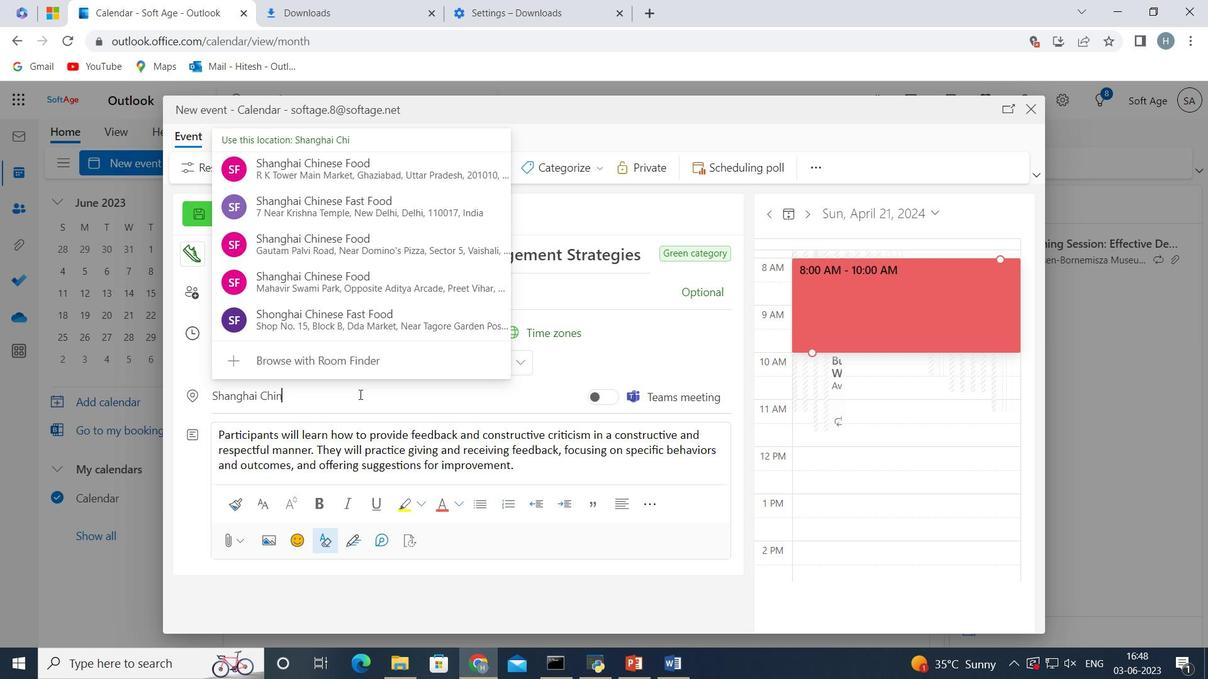 
Action: Mouse moved to (634, 348)
Screenshot: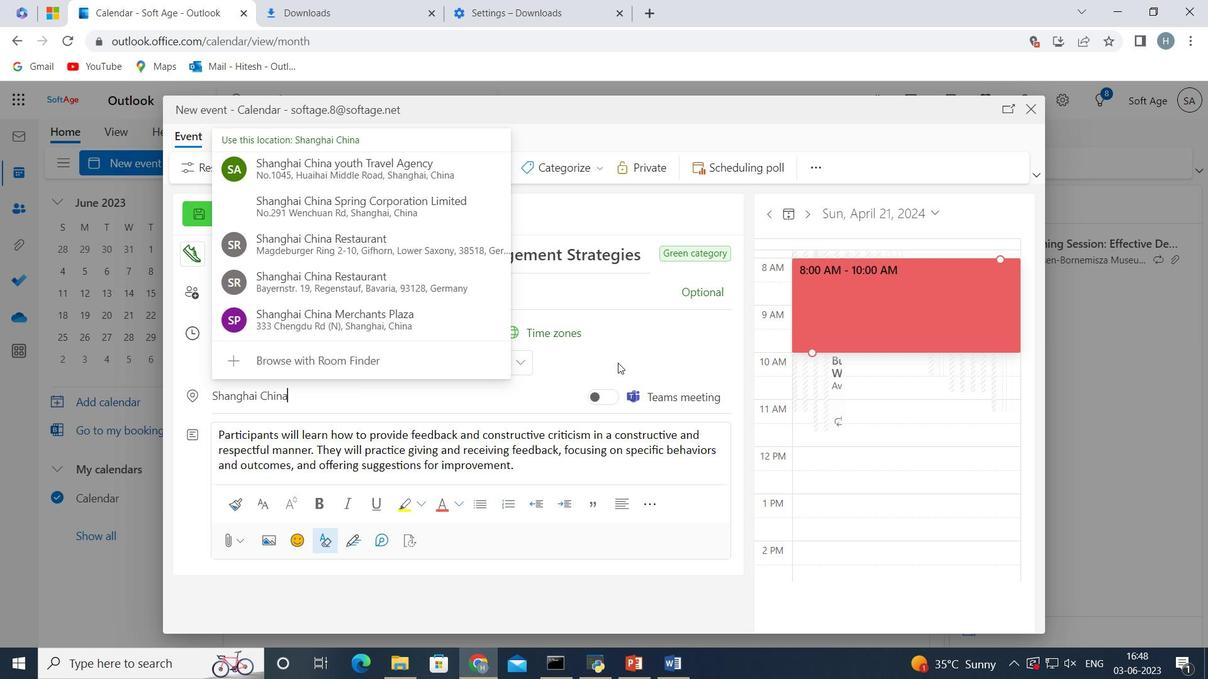 
Action: Mouse pressed left at (634, 348)
Screenshot: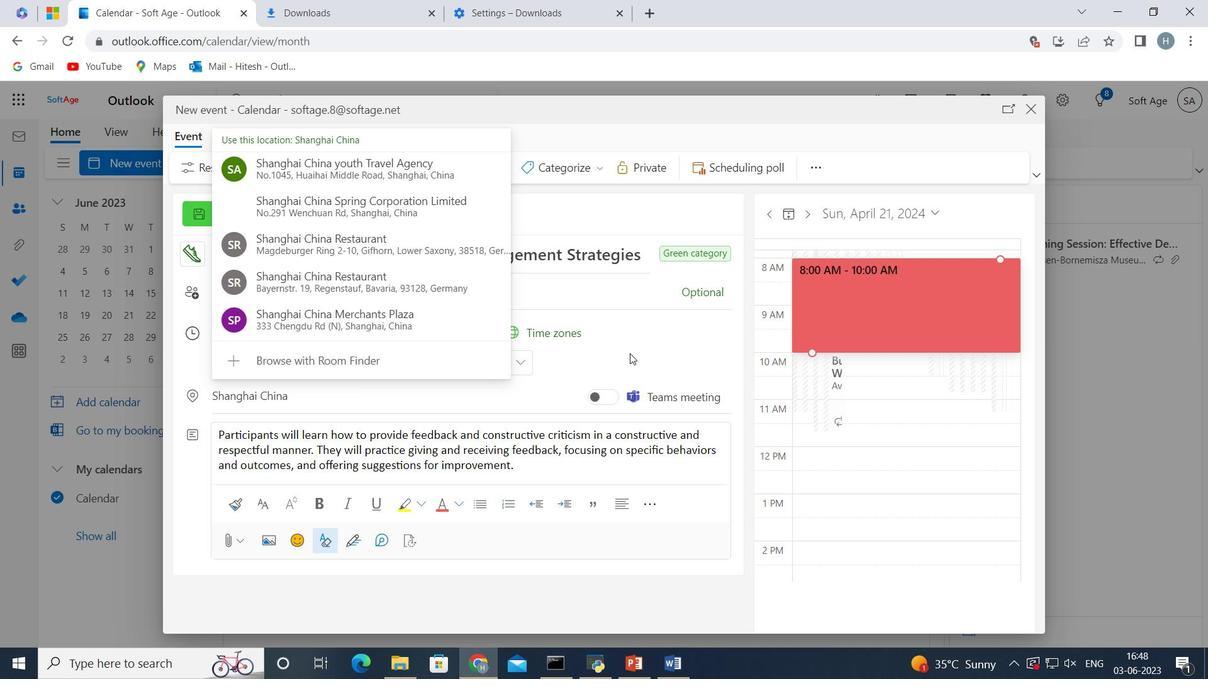 
Action: Mouse moved to (520, 295)
Screenshot: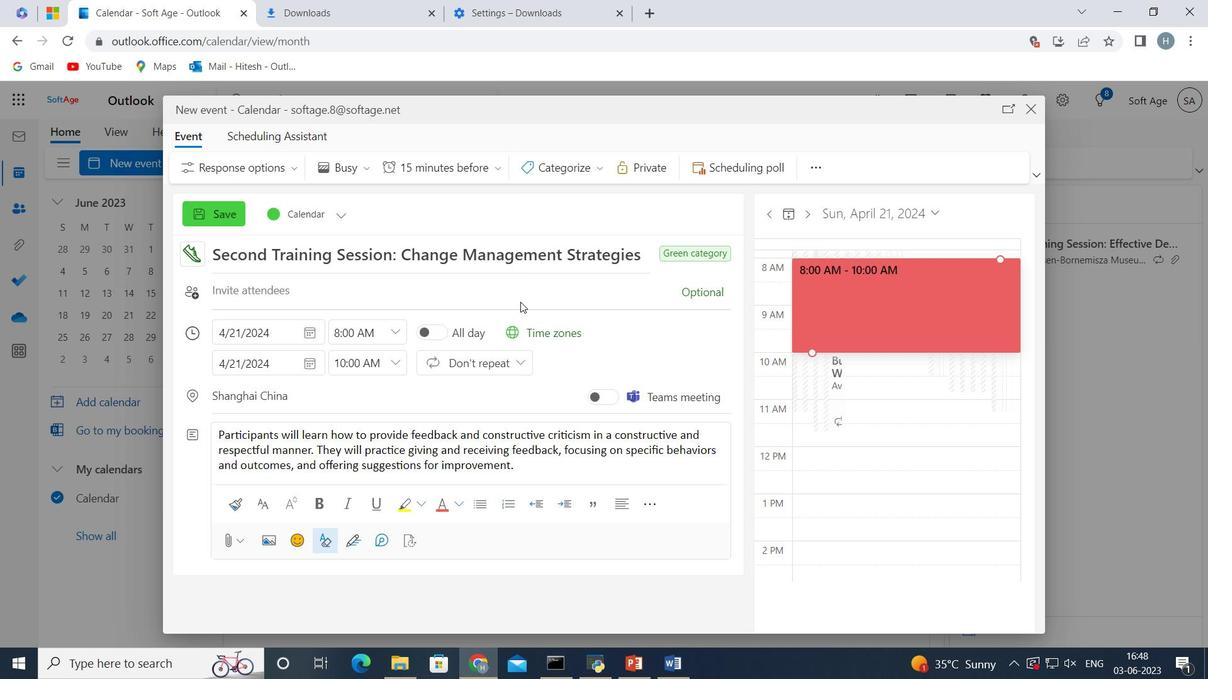 
Action: Mouse pressed left at (520, 295)
Screenshot: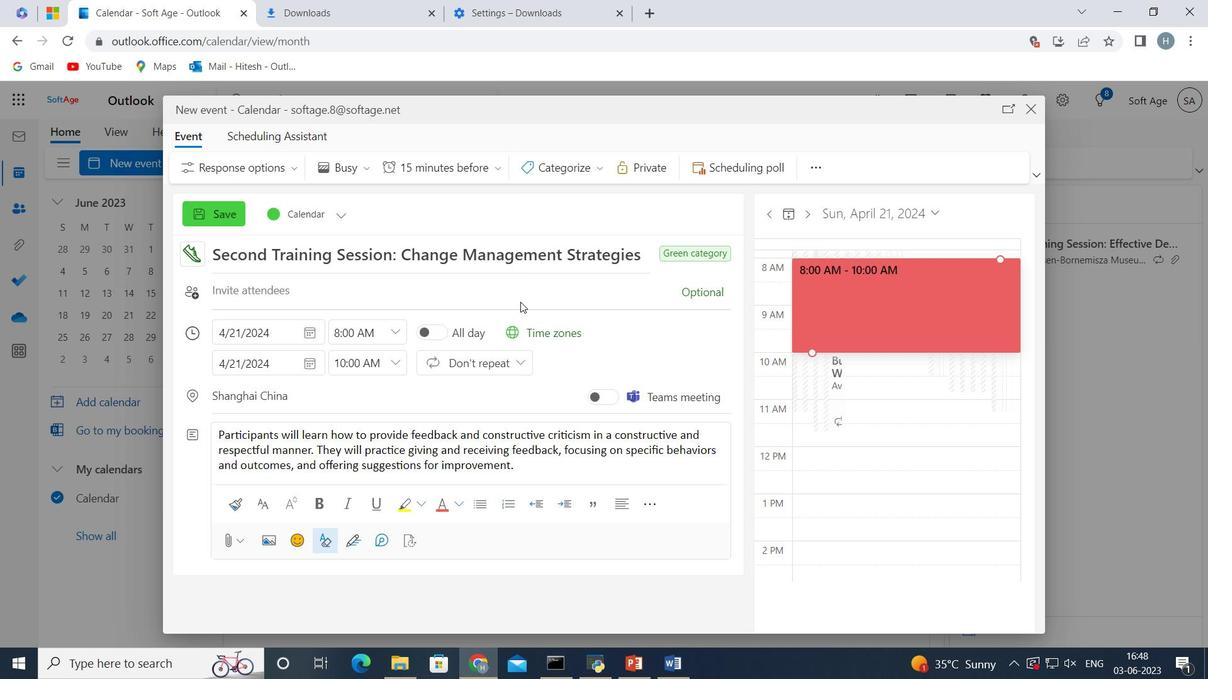 
Action: Key pressed softage.9<Key.shift>@softage.net
Screenshot: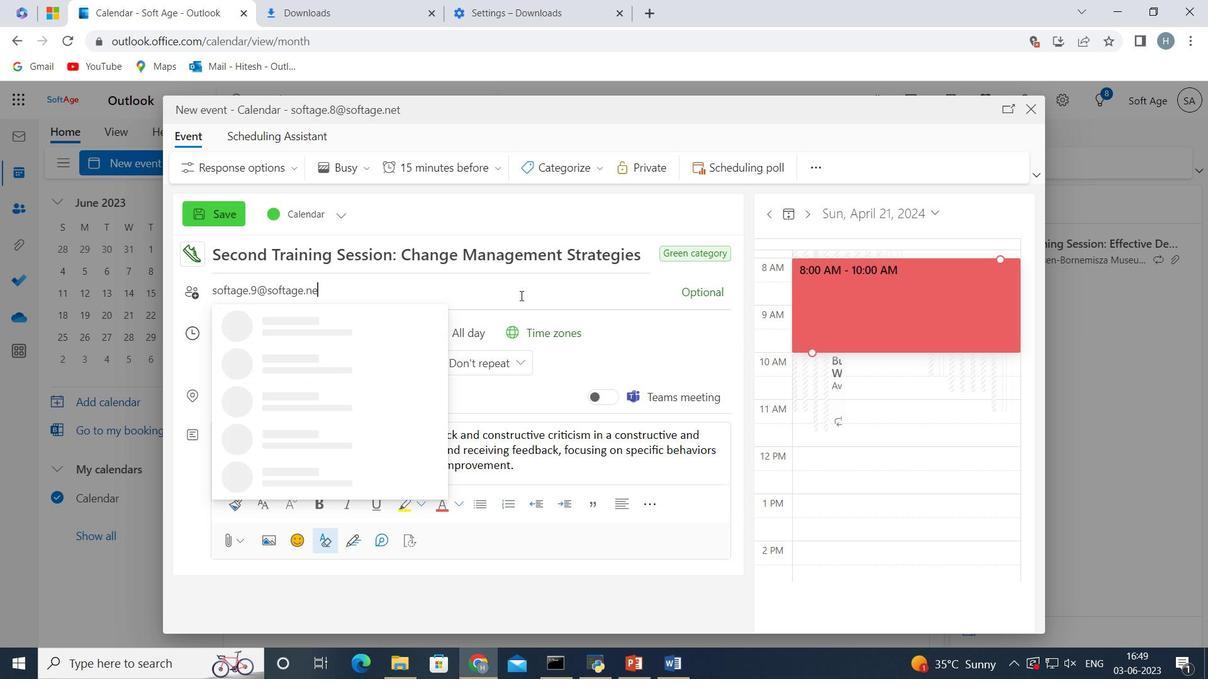 
Action: Mouse moved to (315, 322)
Screenshot: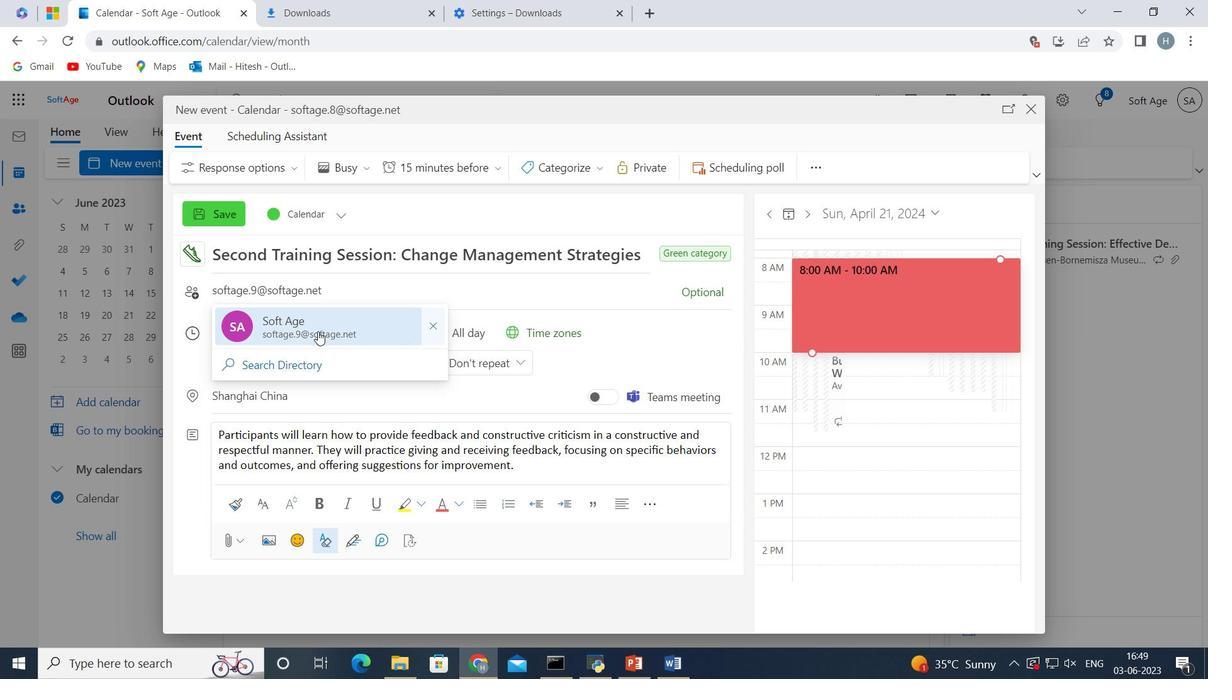 
Action: Mouse pressed left at (315, 322)
Screenshot: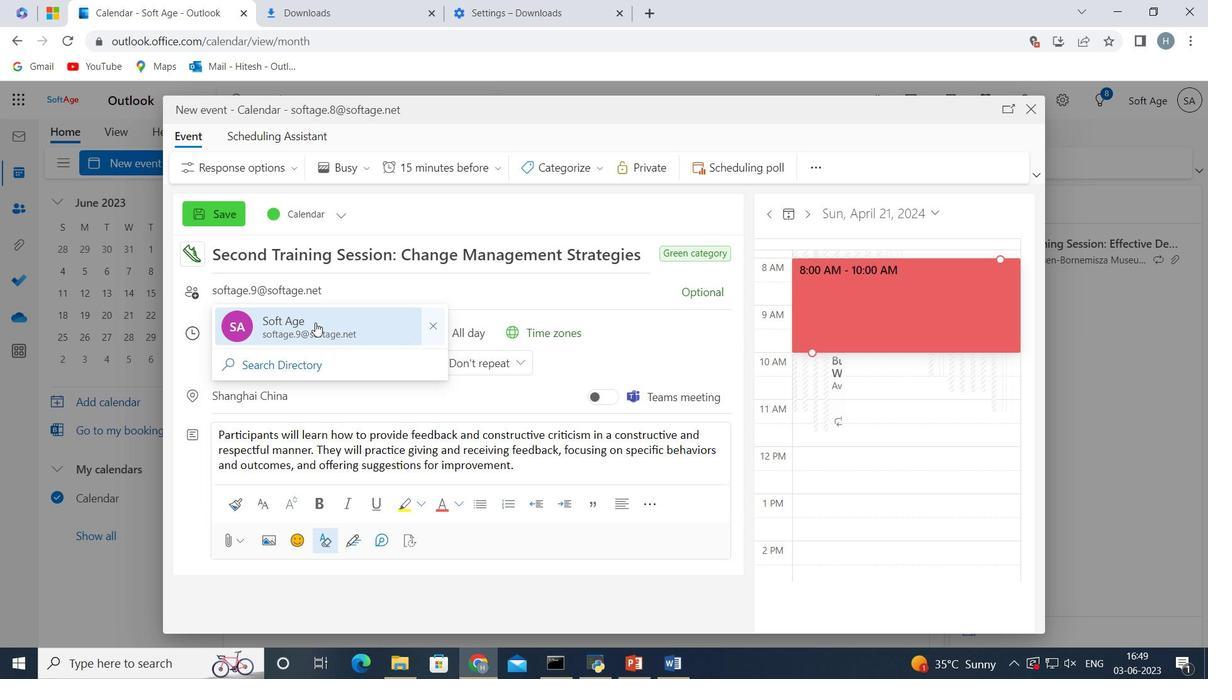 
Action: Key pressed s
Screenshot: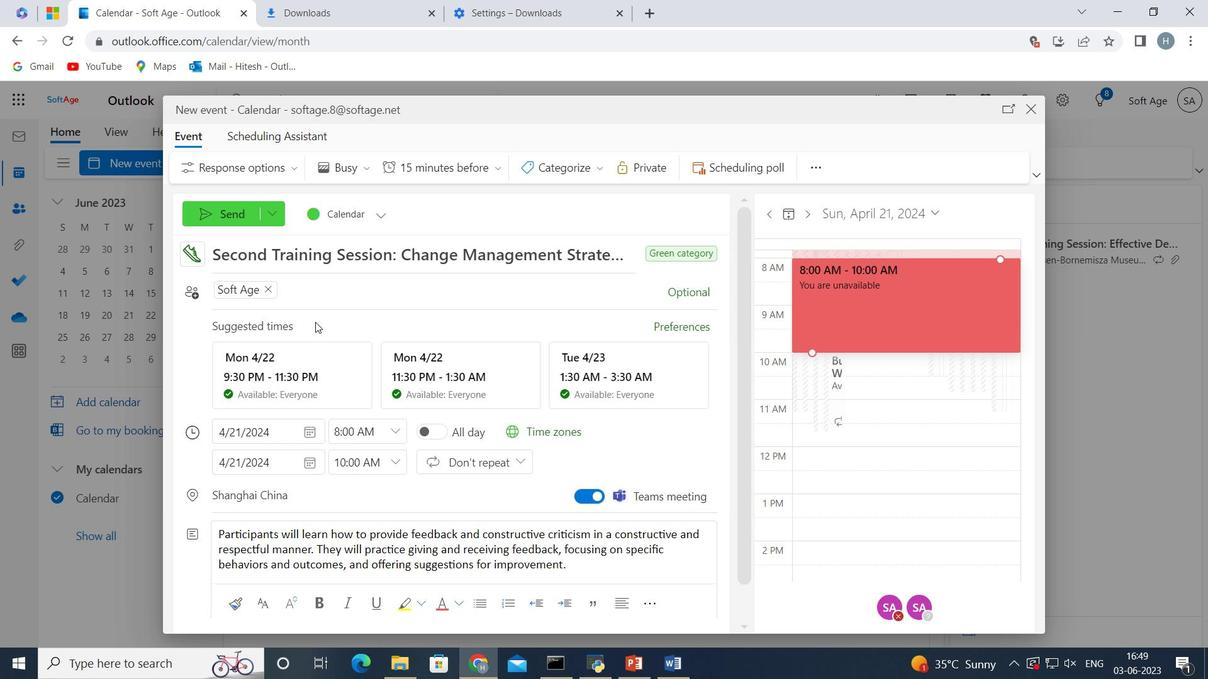 
Action: Mouse moved to (314, 322)
Screenshot: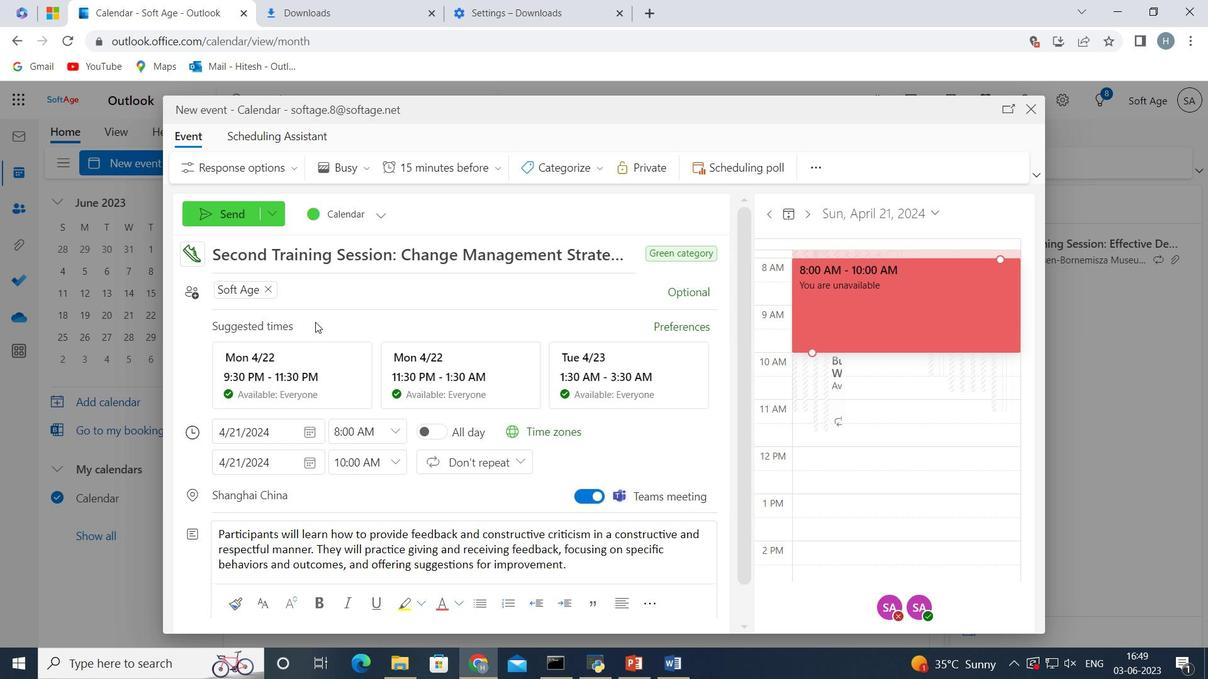
Action: Key pressed oftage.10<Key.shift>@softage.net
Screenshot: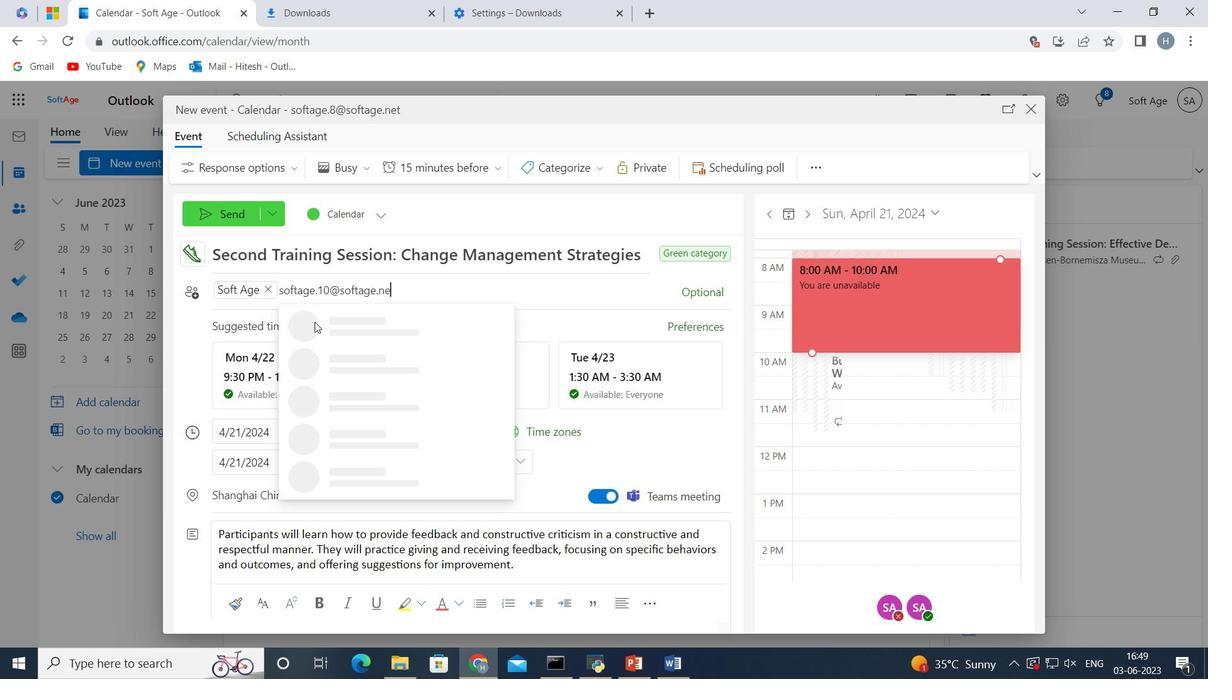 
Action: Mouse moved to (341, 322)
Screenshot: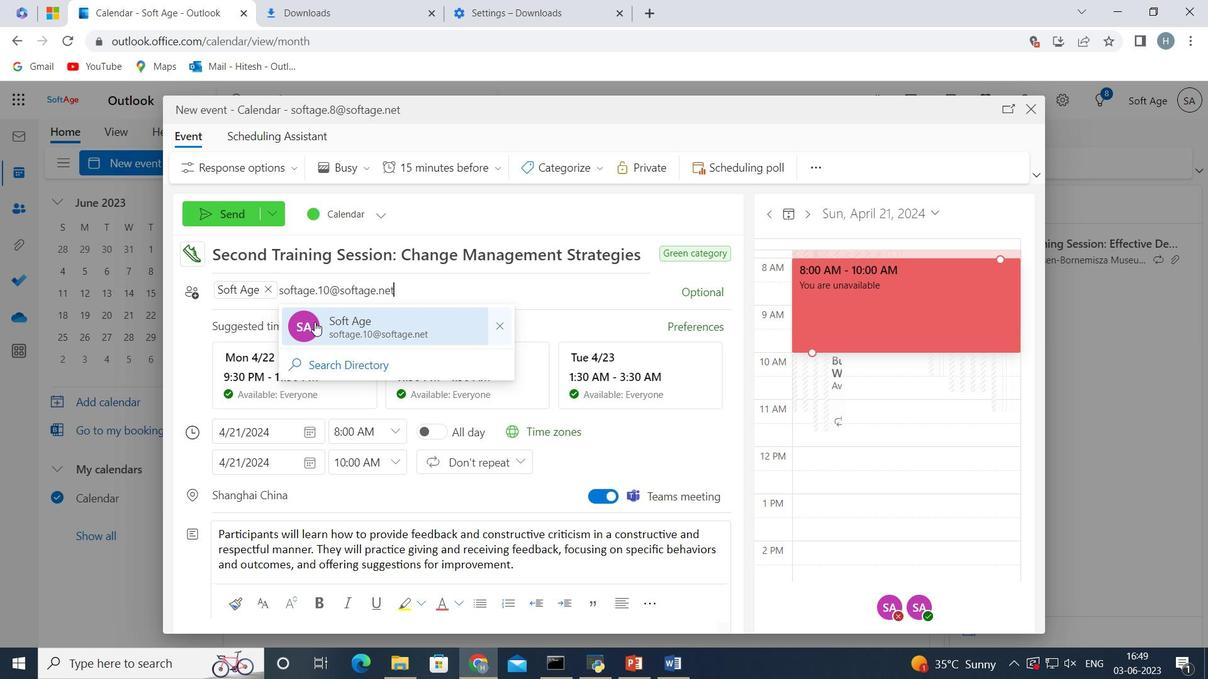 
Action: Mouse pressed left at (341, 322)
Screenshot: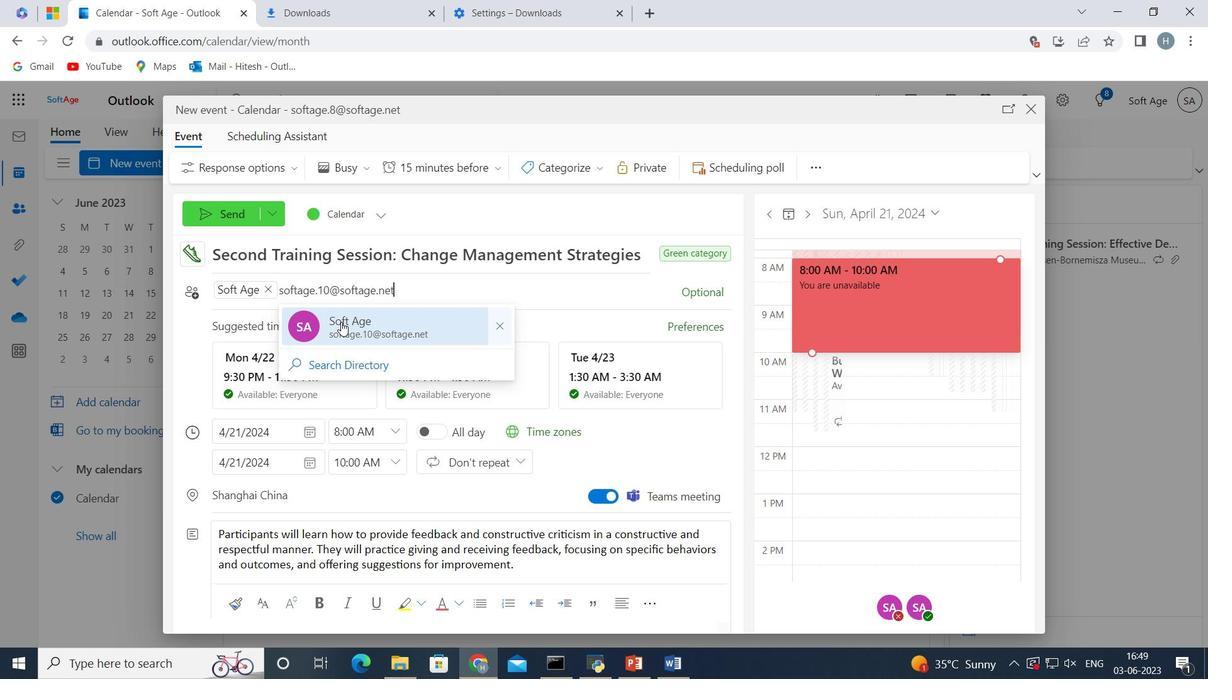 
Action: Mouse moved to (497, 173)
Screenshot: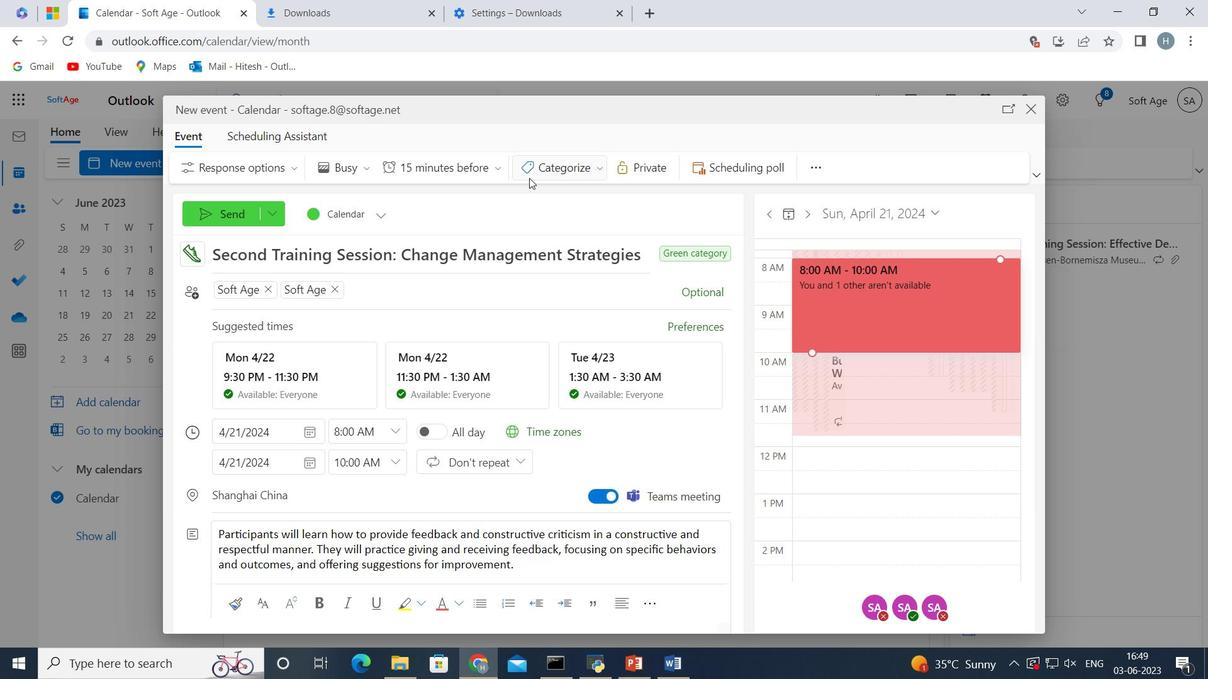 
Action: Mouse pressed left at (497, 173)
Screenshot: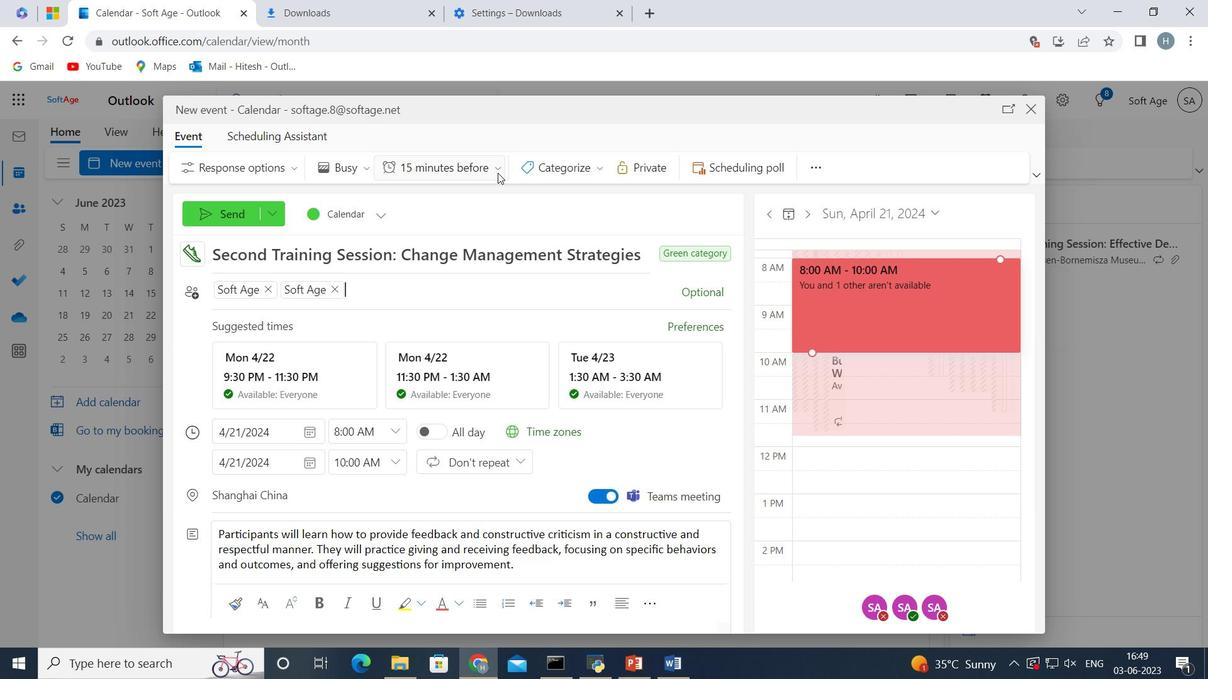 
Action: Mouse moved to (457, 225)
Screenshot: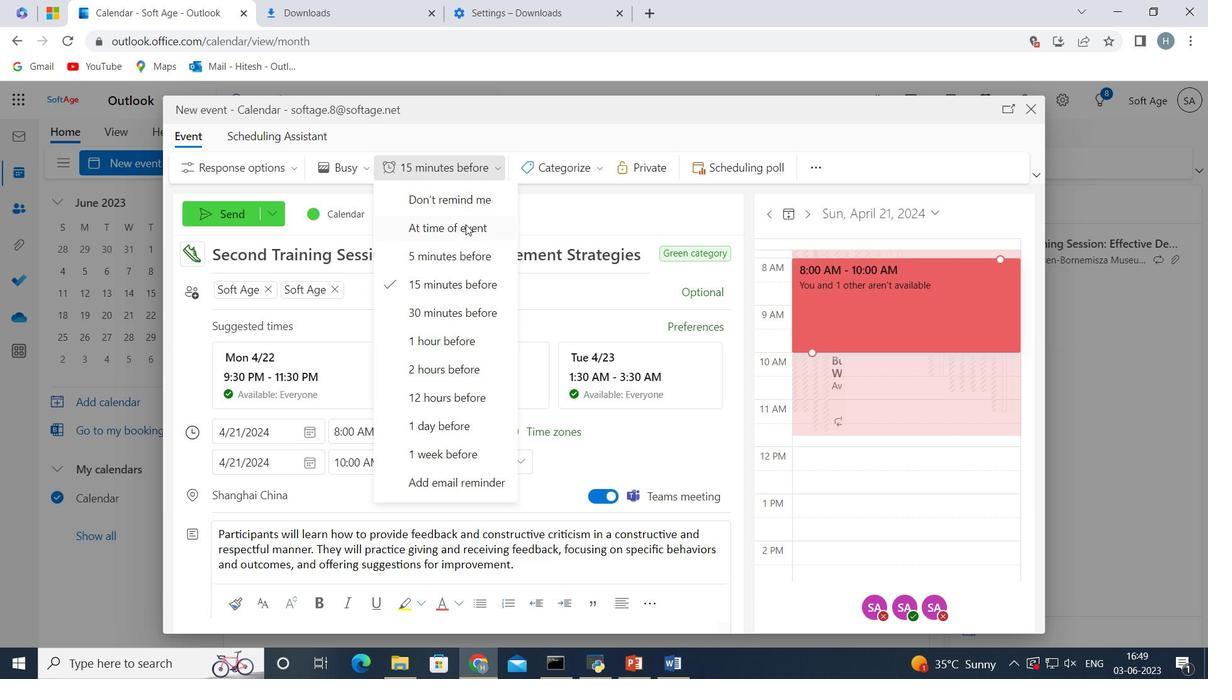 
Action: Mouse pressed left at (457, 225)
Screenshot: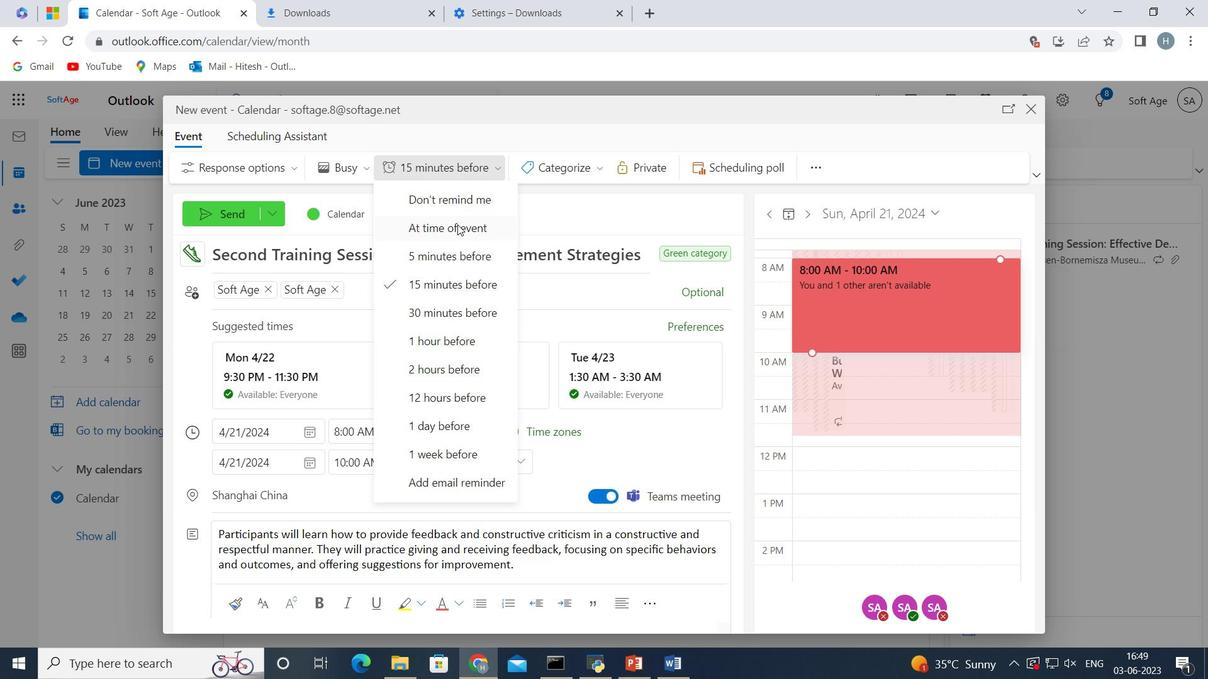 
Action: Mouse moved to (500, 223)
Screenshot: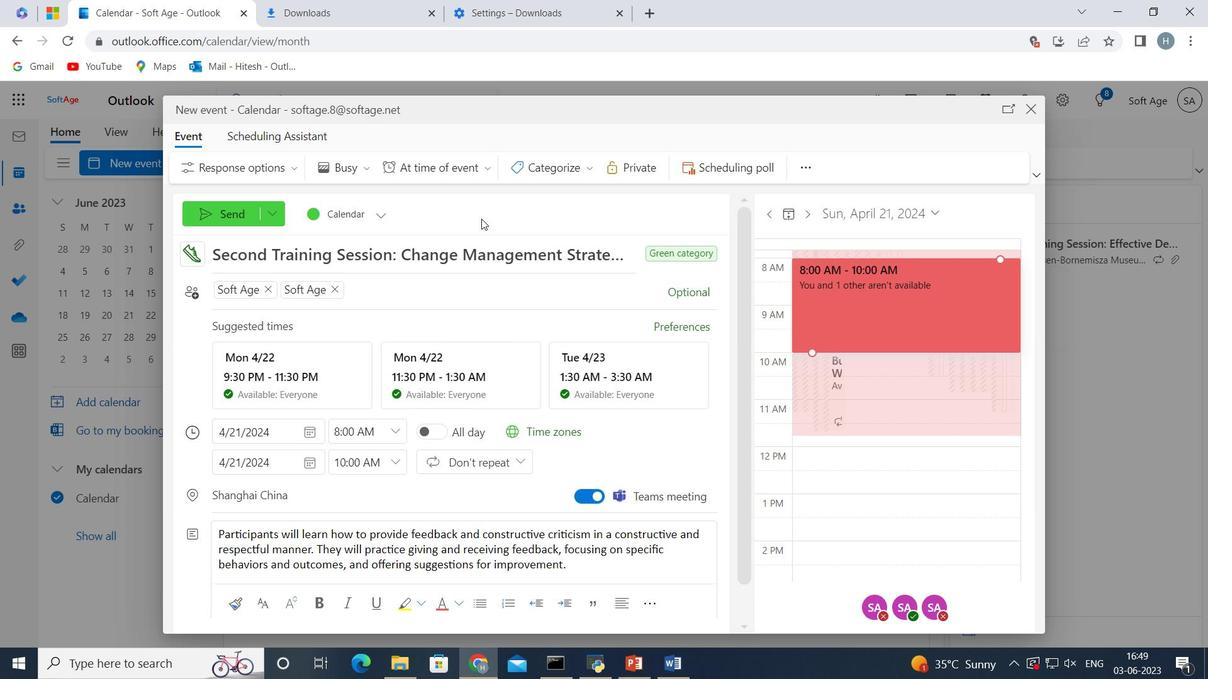 
